 Task: Discover trending repositories across GitHub.
Action: Mouse moved to (10, 42)
Screenshot: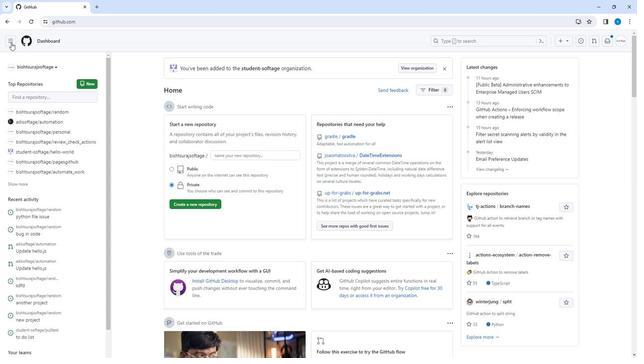 
Action: Mouse pressed left at (10, 42)
Screenshot: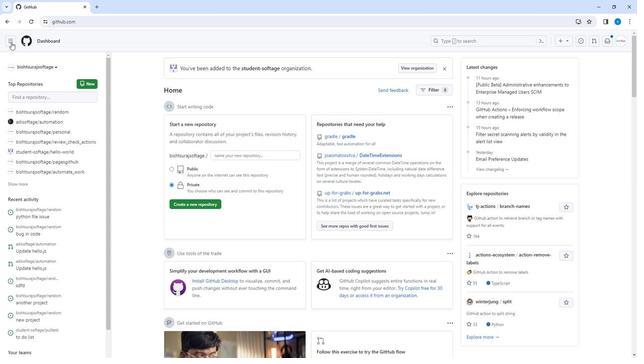 
Action: Mouse moved to (26, 122)
Screenshot: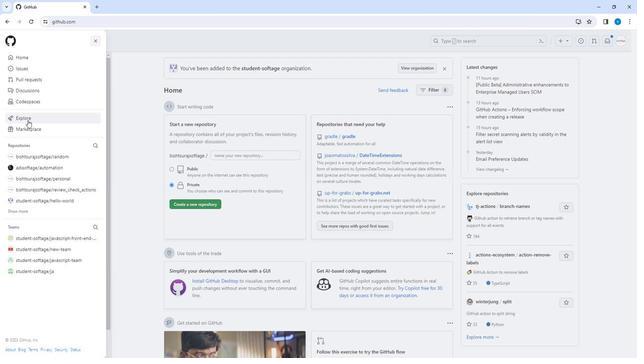 
Action: Mouse pressed left at (26, 122)
Screenshot: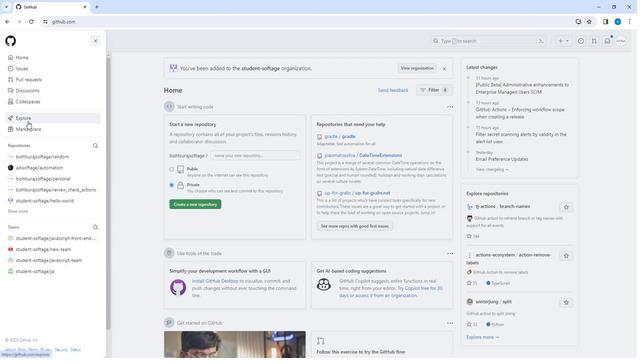 
Action: Mouse moved to (286, 64)
Screenshot: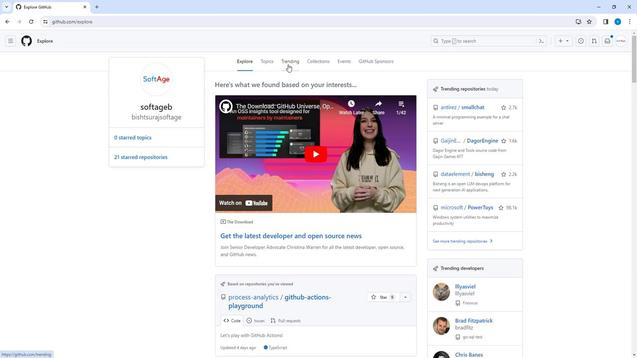 
Action: Mouse pressed left at (286, 64)
Screenshot: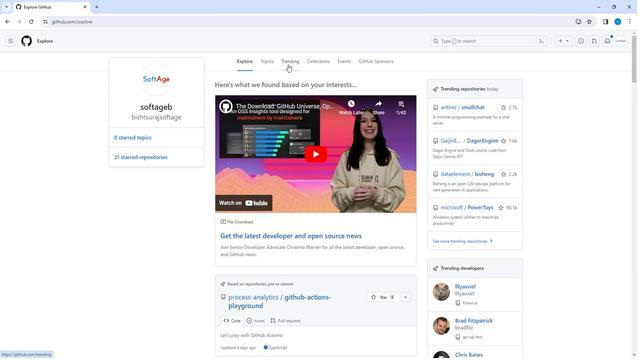 
Action: Mouse moved to (191, 196)
Screenshot: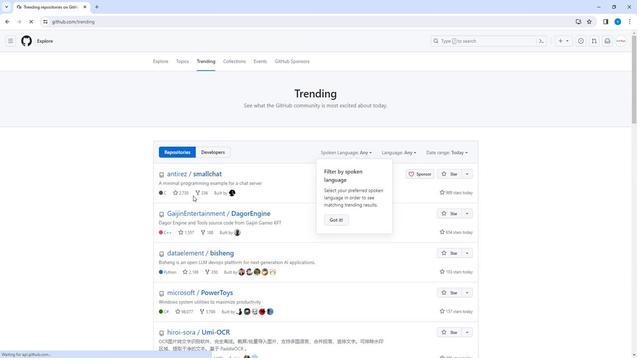 
Action: Mouse scrolled (191, 196) with delta (0, 0)
Screenshot: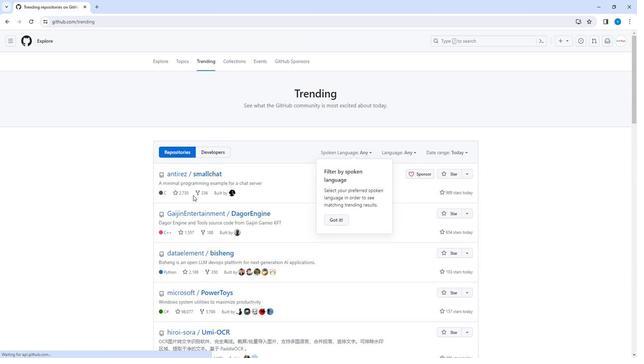 
Action: Mouse scrolled (191, 196) with delta (0, 0)
Screenshot: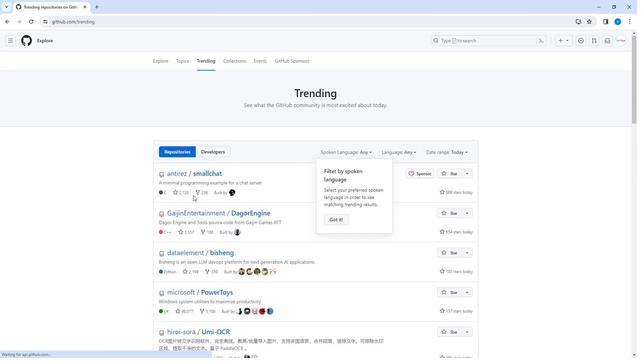 
Action: Mouse moved to (174, 110)
Screenshot: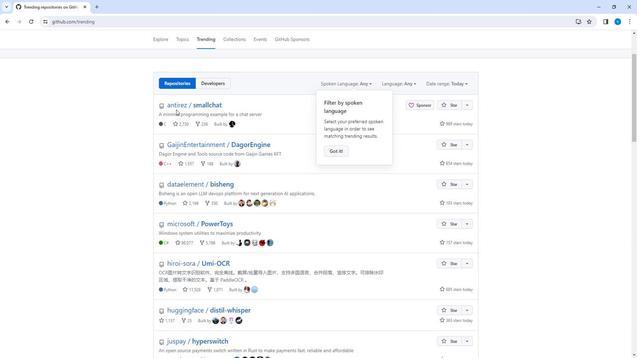 
Action: Mouse pressed left at (174, 110)
Screenshot: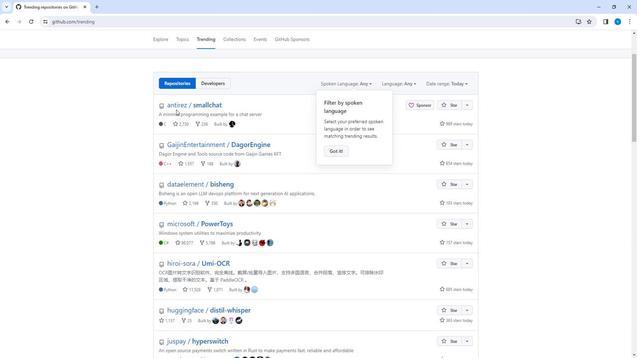 
Action: Mouse moved to (175, 105)
Screenshot: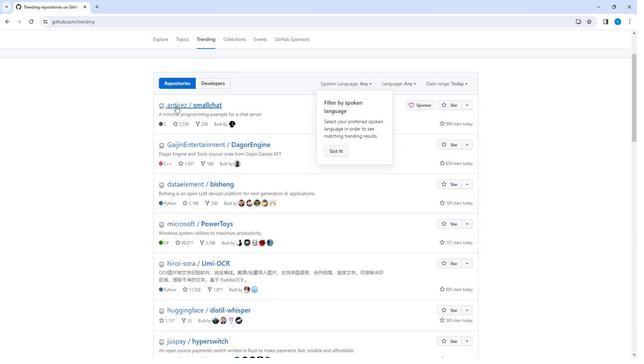 
Action: Mouse pressed left at (175, 105)
Screenshot: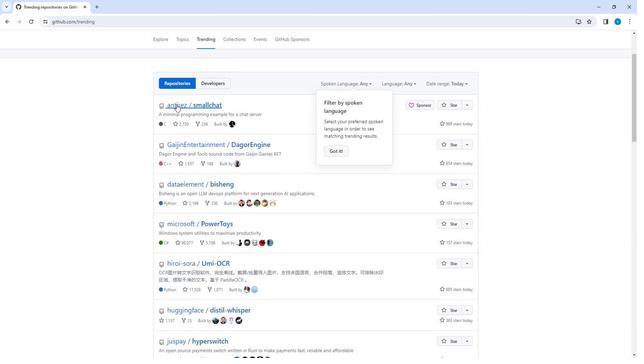 
Action: Mouse moved to (99, 215)
Screenshot: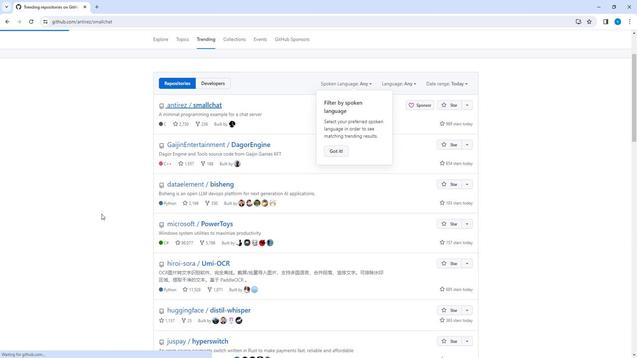 
Action: Mouse scrolled (99, 215) with delta (0, 0)
Screenshot: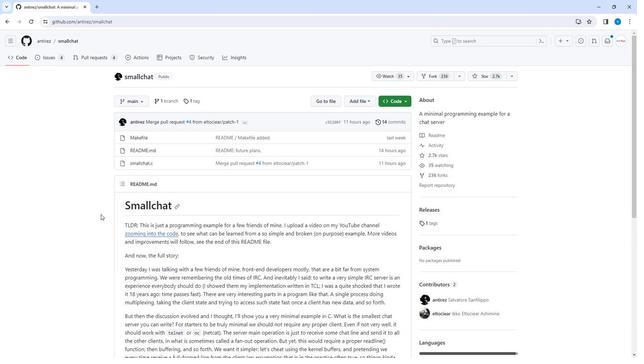 
Action: Mouse scrolled (99, 215) with delta (0, 0)
Screenshot: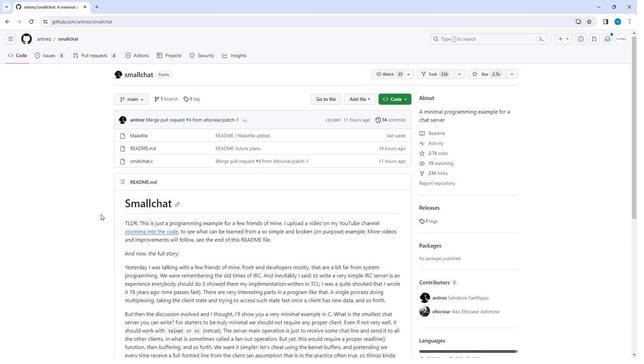 
Action: Mouse scrolled (99, 215) with delta (0, 0)
Screenshot: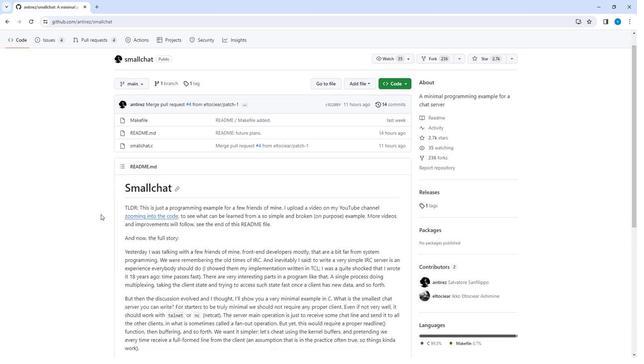 
Action: Mouse scrolled (99, 215) with delta (0, 0)
Screenshot: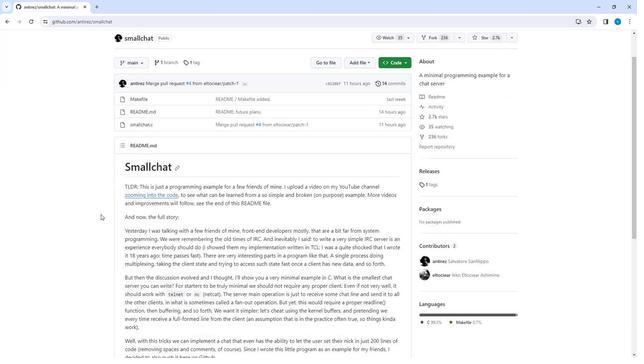 
Action: Mouse scrolled (99, 215) with delta (0, 0)
Screenshot: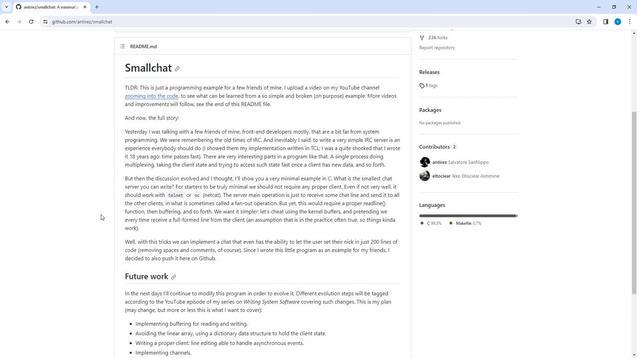 
Action: Mouse scrolled (99, 215) with delta (0, 0)
Screenshot: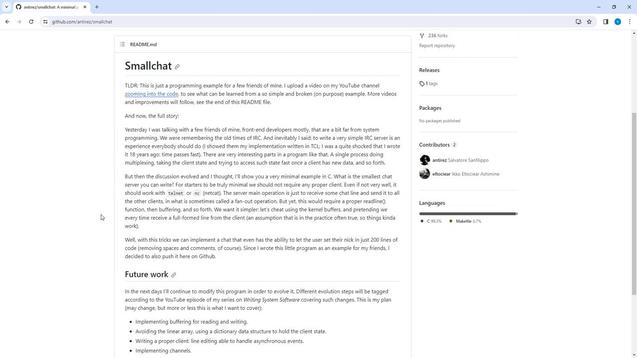 
Action: Mouse scrolled (99, 215) with delta (0, 0)
Screenshot: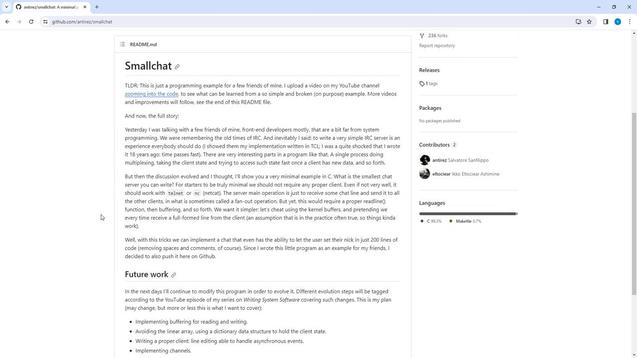 
Action: Mouse scrolled (99, 215) with delta (0, 0)
Screenshot: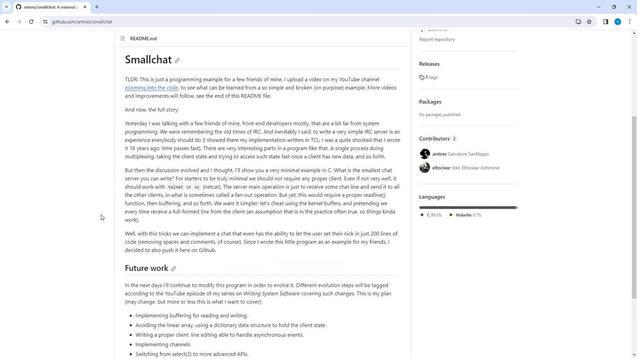 
Action: Mouse scrolled (99, 215) with delta (0, 0)
Screenshot: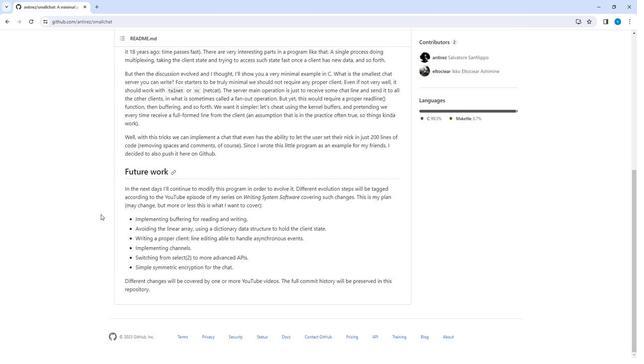
Action: Mouse moved to (99, 215)
Screenshot: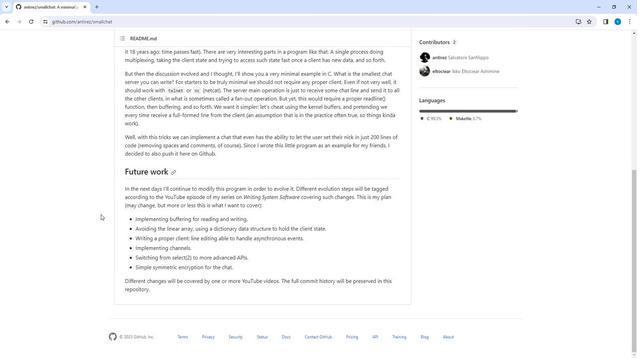 
Action: Mouse scrolled (99, 216) with delta (0, 0)
Screenshot: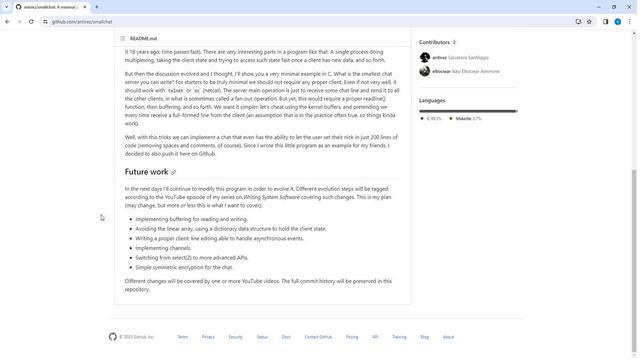 
Action: Mouse scrolled (99, 216) with delta (0, 0)
Screenshot: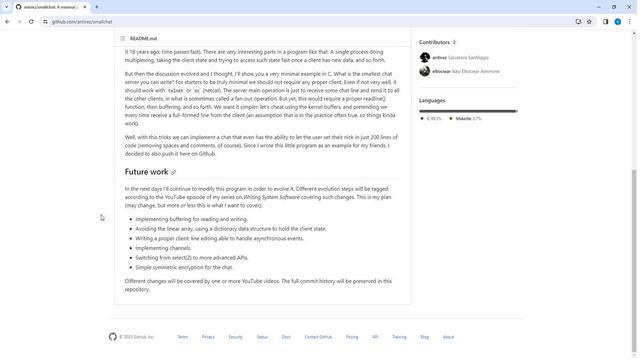 
Action: Mouse scrolled (99, 216) with delta (0, 0)
Screenshot: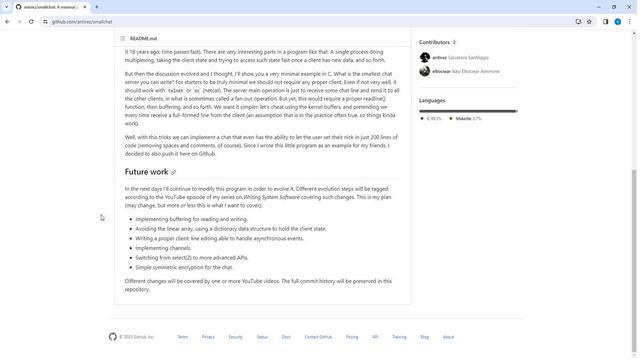 
Action: Mouse scrolled (99, 216) with delta (0, 0)
Screenshot: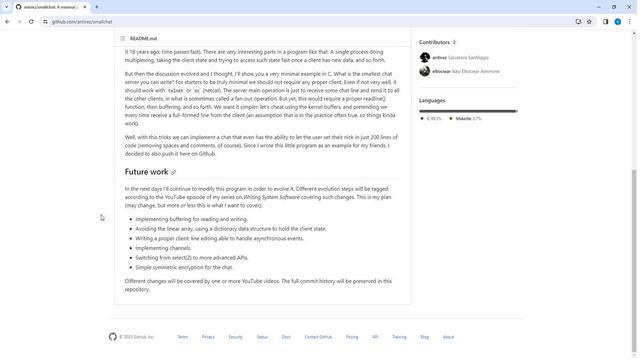 
Action: Mouse scrolled (99, 216) with delta (0, 0)
Screenshot: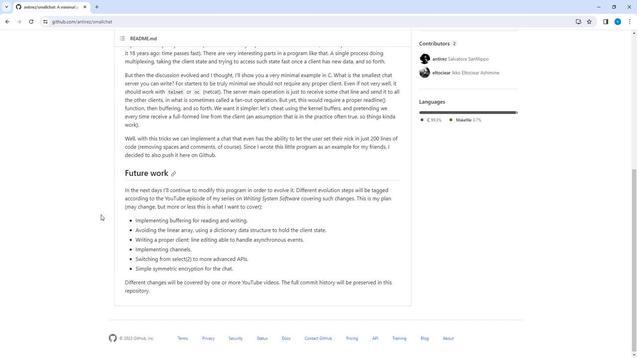 
Action: Mouse scrolled (99, 216) with delta (0, 0)
Screenshot: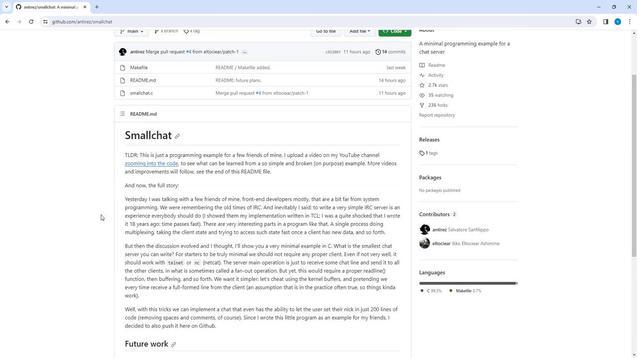 
Action: Mouse scrolled (99, 216) with delta (0, 0)
Screenshot: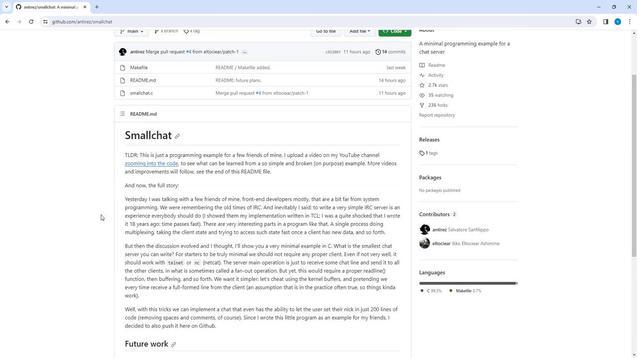 
Action: Mouse scrolled (99, 216) with delta (0, 0)
Screenshot: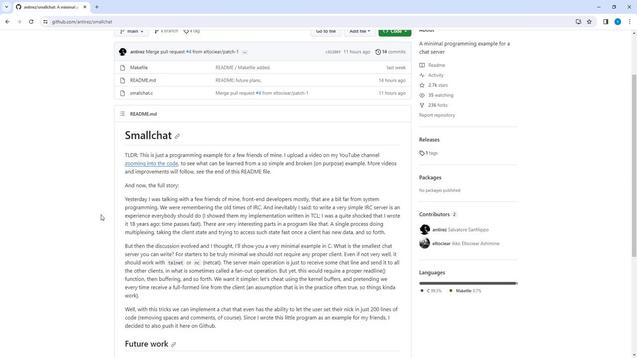 
Action: Mouse scrolled (99, 216) with delta (0, 0)
Screenshot: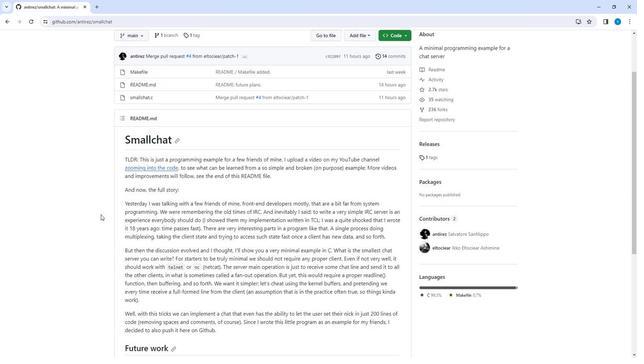 
Action: Mouse scrolled (99, 216) with delta (0, 0)
Screenshot: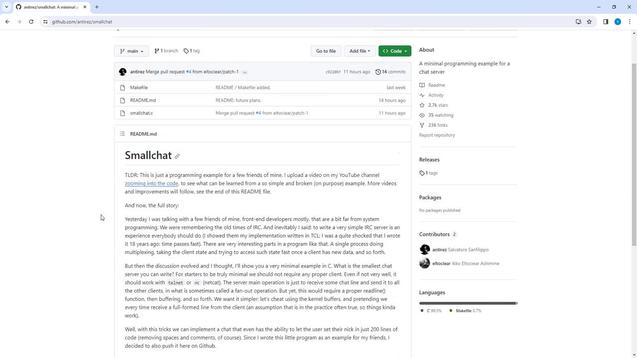 
Action: Mouse moved to (5, 23)
Screenshot: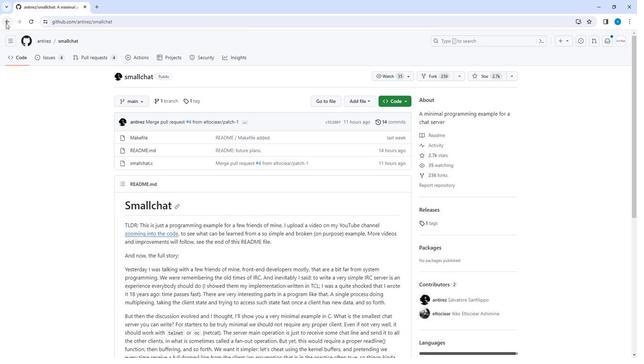 
Action: Mouse pressed left at (5, 23)
Screenshot: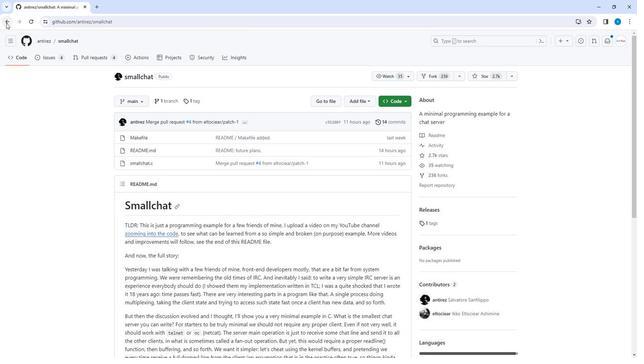
Action: Mouse moved to (188, 146)
Screenshot: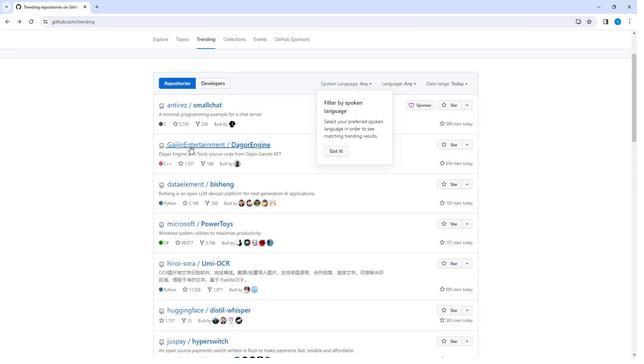 
Action: Mouse pressed left at (188, 146)
Screenshot: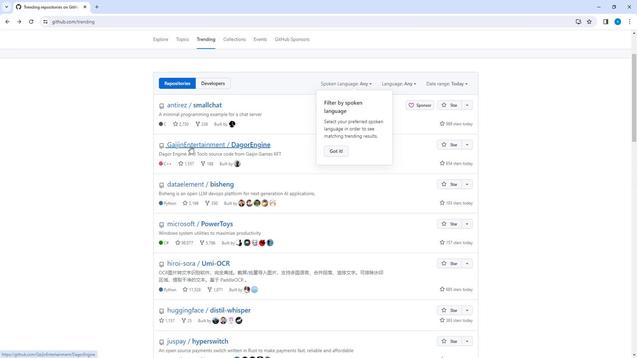 
Action: Mouse moved to (80, 249)
Screenshot: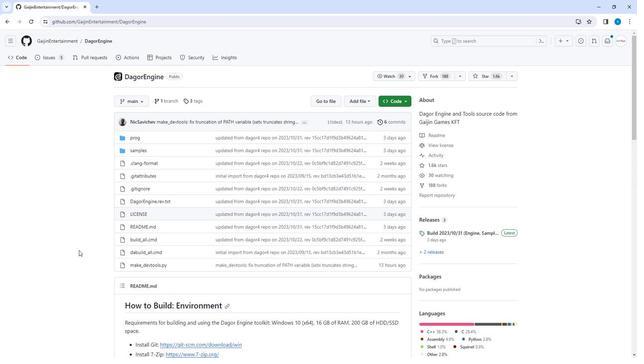 
Action: Mouse scrolled (80, 248) with delta (0, 0)
Screenshot: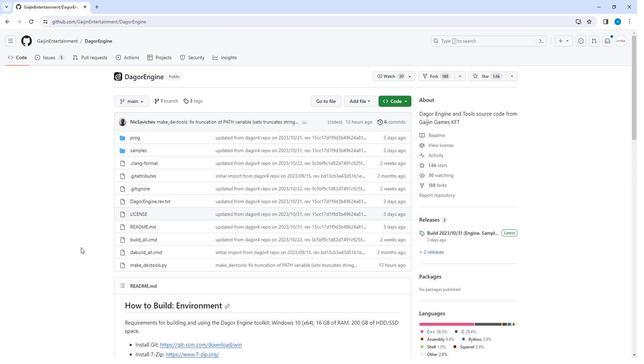 
Action: Mouse scrolled (80, 248) with delta (0, 0)
Screenshot: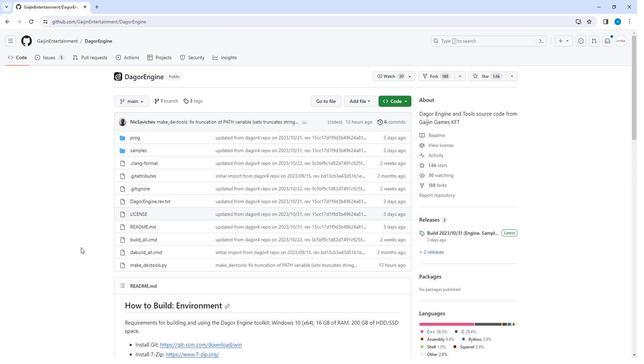 
Action: Mouse scrolled (80, 248) with delta (0, 0)
Screenshot: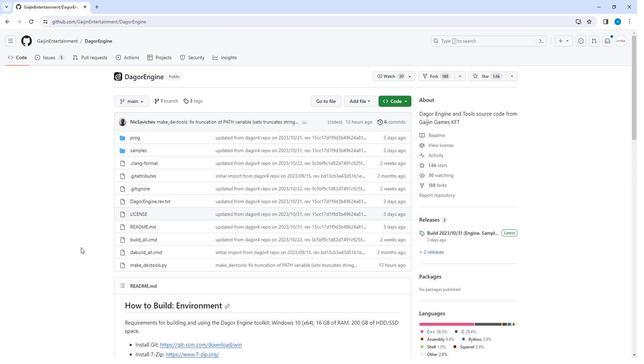 
Action: Mouse scrolled (80, 248) with delta (0, 0)
Screenshot: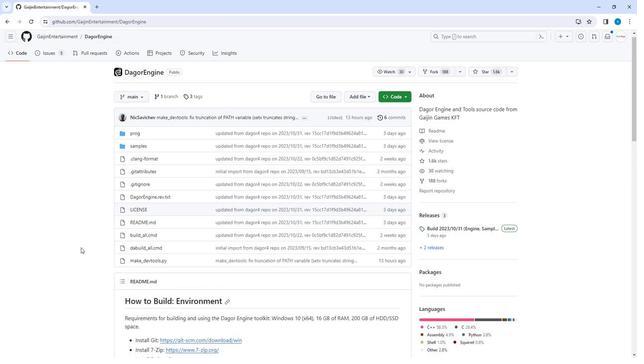 
Action: Mouse scrolled (80, 248) with delta (0, 0)
Screenshot: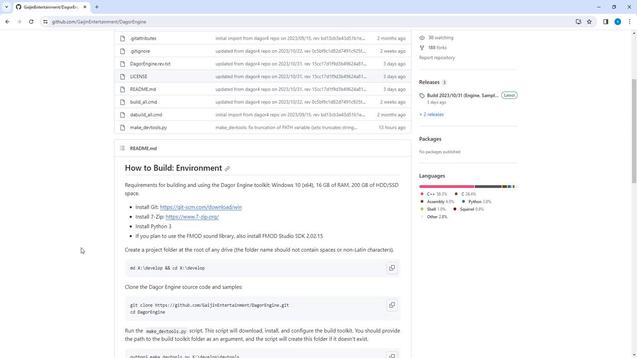 
Action: Mouse scrolled (80, 248) with delta (0, 0)
Screenshot: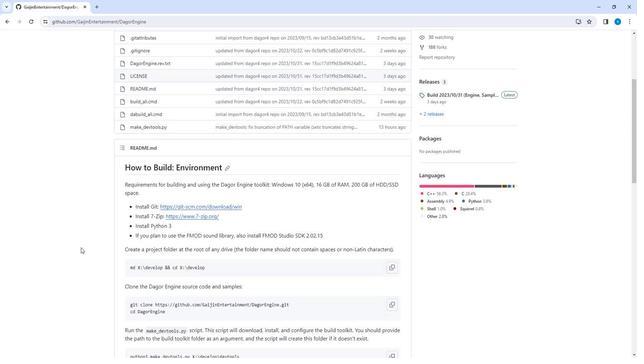 
Action: Mouse scrolled (80, 248) with delta (0, 0)
Screenshot: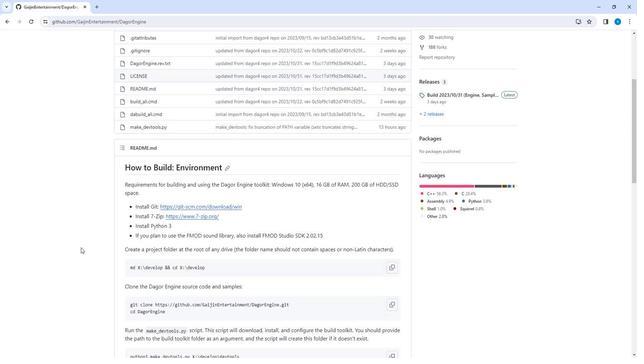 
Action: Mouse scrolled (80, 248) with delta (0, 0)
Screenshot: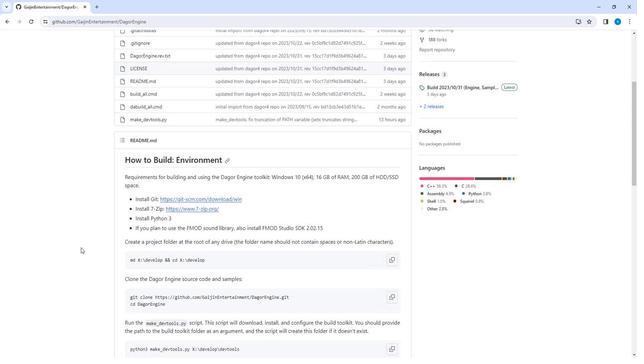 
Action: Mouse scrolled (80, 248) with delta (0, 0)
Screenshot: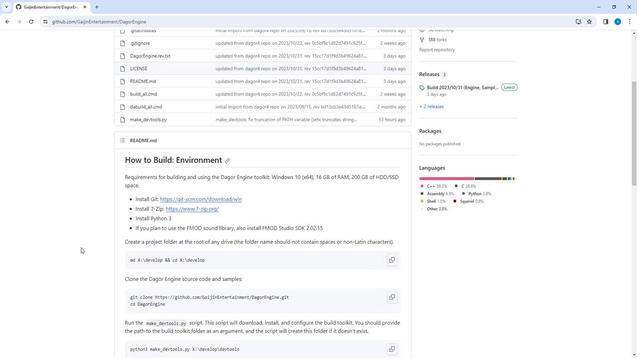 
Action: Mouse scrolled (80, 248) with delta (0, 0)
Screenshot: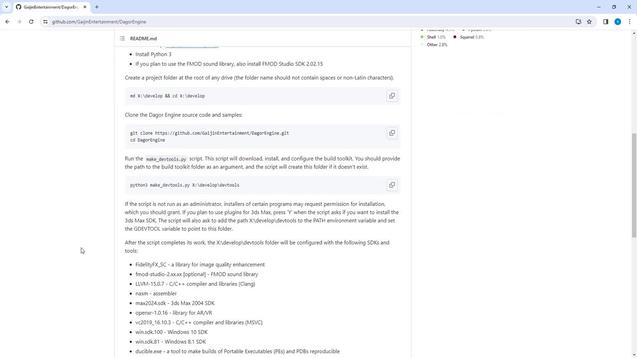 
Action: Mouse scrolled (80, 248) with delta (0, 0)
Screenshot: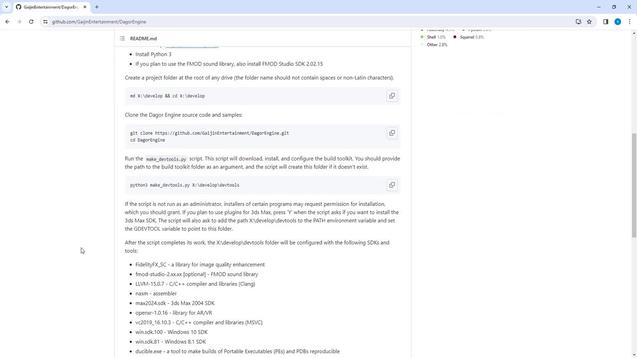 
Action: Mouse scrolled (80, 248) with delta (0, 0)
Screenshot: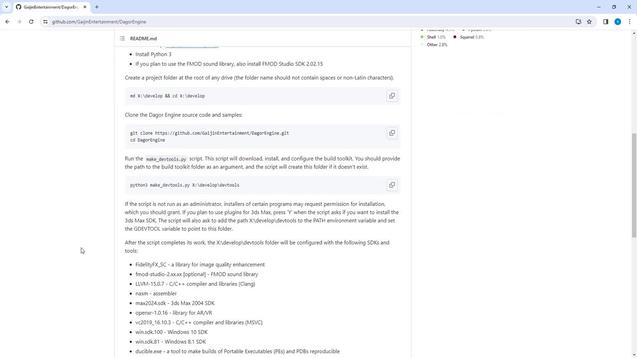 
Action: Mouse scrolled (80, 248) with delta (0, 0)
Screenshot: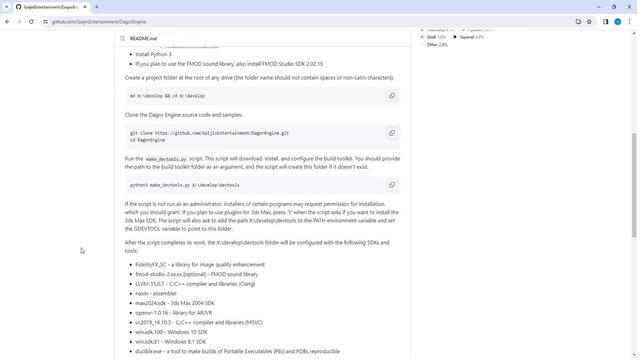 
Action: Mouse scrolled (80, 248) with delta (0, 0)
Screenshot: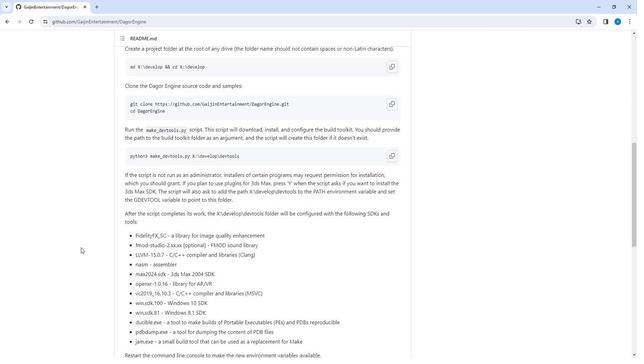 
Action: Mouse scrolled (80, 248) with delta (0, 0)
Screenshot: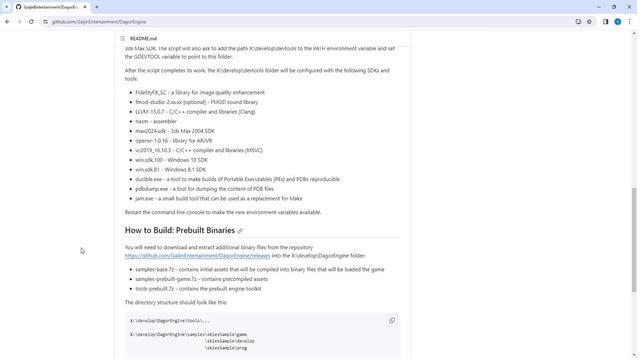 
Action: Mouse scrolled (80, 248) with delta (0, 0)
Screenshot: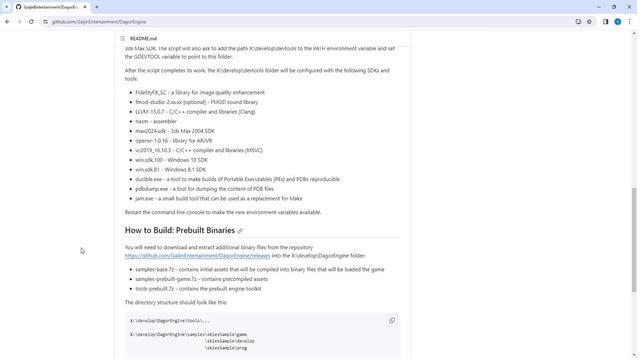 
Action: Mouse scrolled (80, 248) with delta (0, 0)
Screenshot: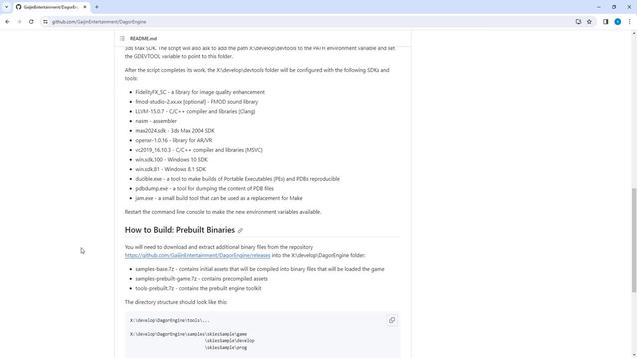 
Action: Mouse scrolled (80, 248) with delta (0, 0)
Screenshot: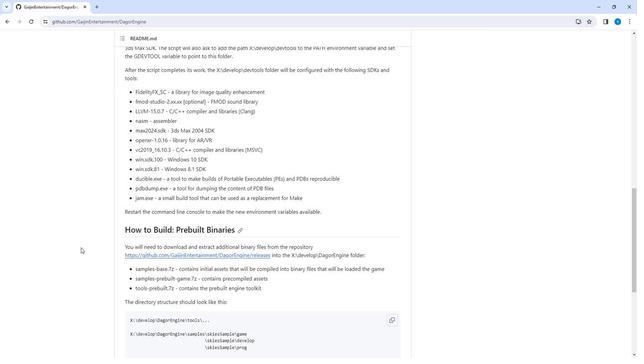 
Action: Mouse scrolled (80, 248) with delta (0, 0)
Screenshot: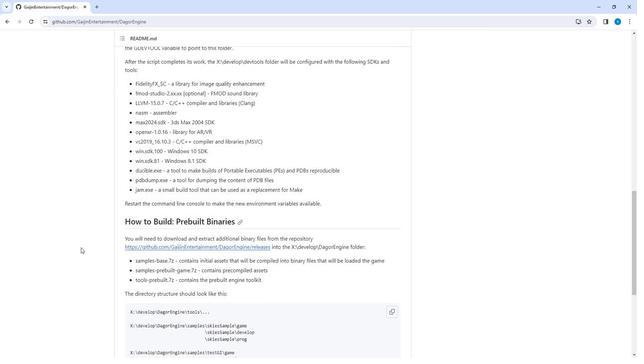 
Action: Mouse scrolled (80, 248) with delta (0, 0)
Screenshot: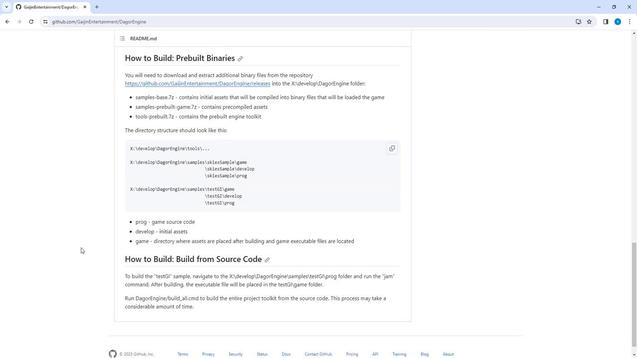 
Action: Mouse scrolled (80, 248) with delta (0, 0)
Screenshot: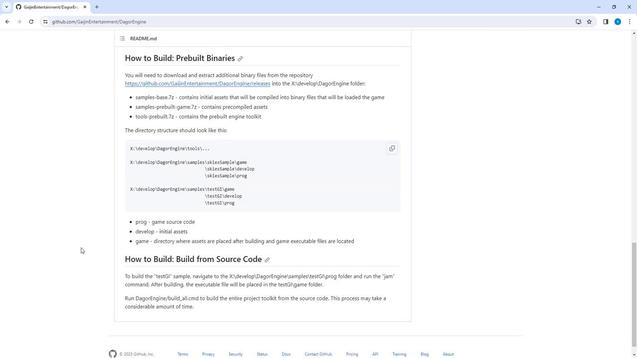 
Action: Mouse scrolled (80, 248) with delta (0, 0)
Screenshot: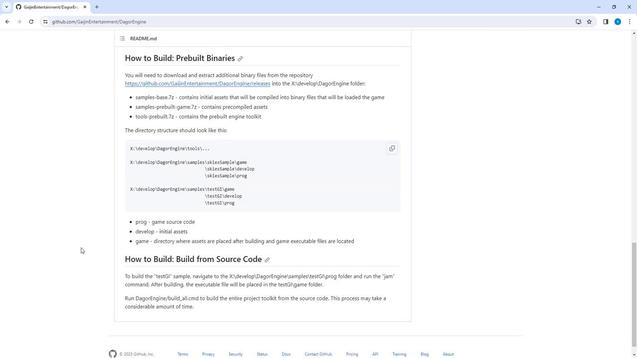 
Action: Mouse scrolled (80, 248) with delta (0, 0)
Screenshot: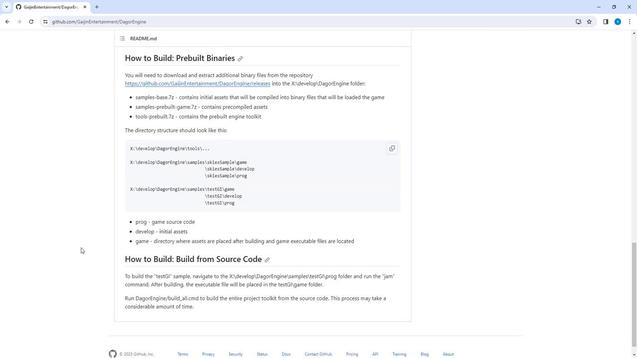 
Action: Mouse scrolled (80, 248) with delta (0, 0)
Screenshot: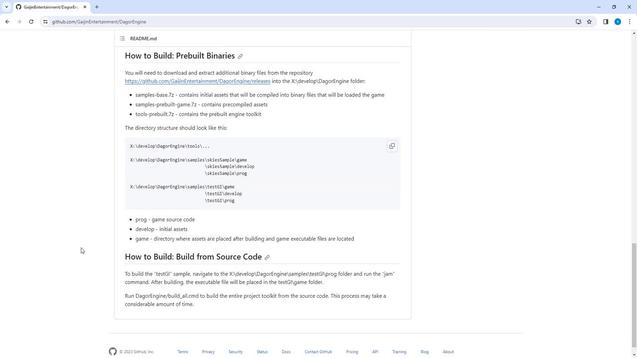 
Action: Mouse scrolled (80, 249) with delta (0, 0)
Screenshot: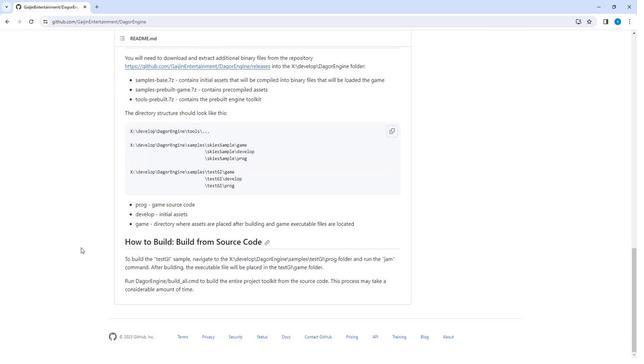 
Action: Mouse scrolled (80, 249) with delta (0, 0)
Screenshot: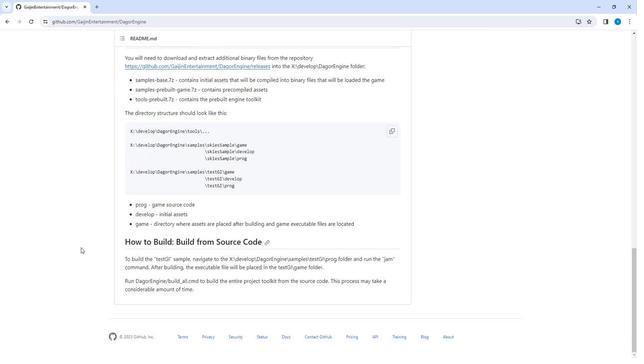 
Action: Mouse scrolled (80, 249) with delta (0, 0)
Screenshot: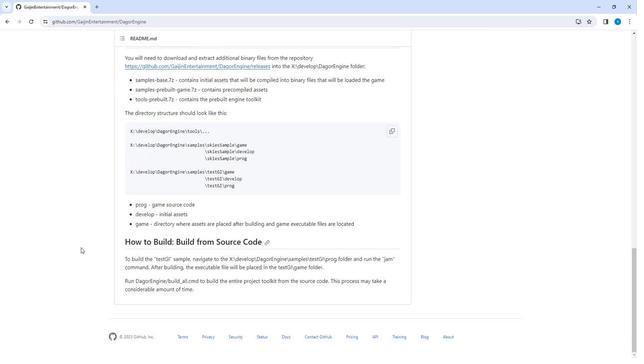 
Action: Mouse scrolled (80, 249) with delta (0, 0)
Screenshot: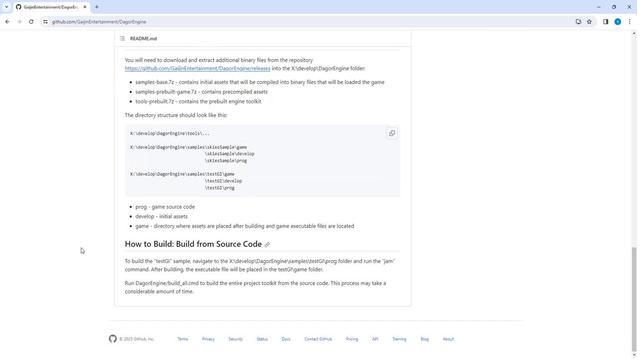 
Action: Mouse scrolled (80, 249) with delta (0, 0)
Screenshot: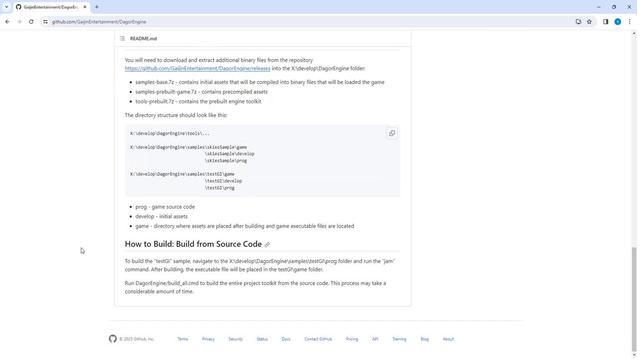 
Action: Mouse scrolled (80, 249) with delta (0, 0)
Screenshot: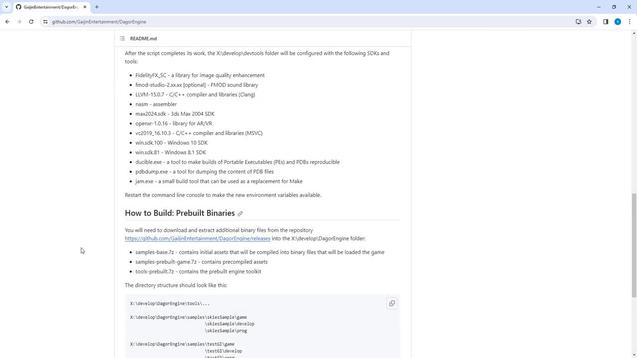 
Action: Mouse scrolled (80, 249) with delta (0, 0)
Screenshot: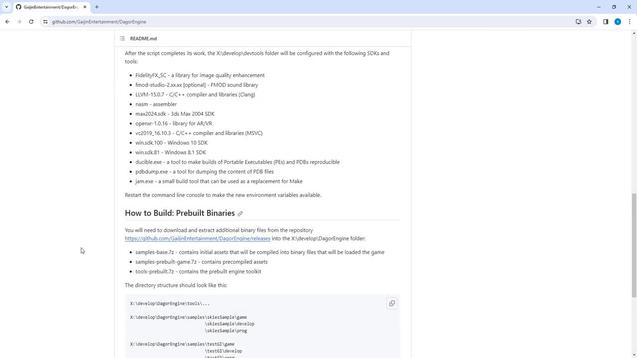
Action: Mouse scrolled (80, 249) with delta (0, 0)
Screenshot: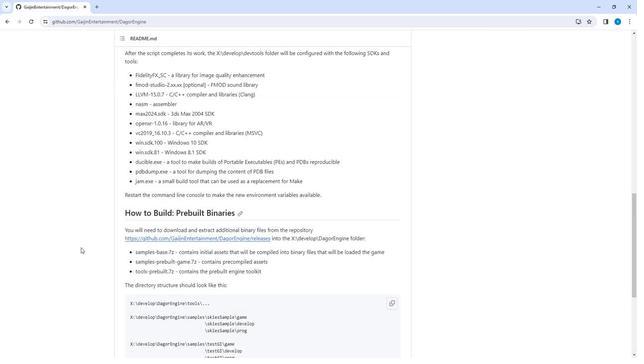 
Action: Mouse scrolled (80, 249) with delta (0, 0)
Screenshot: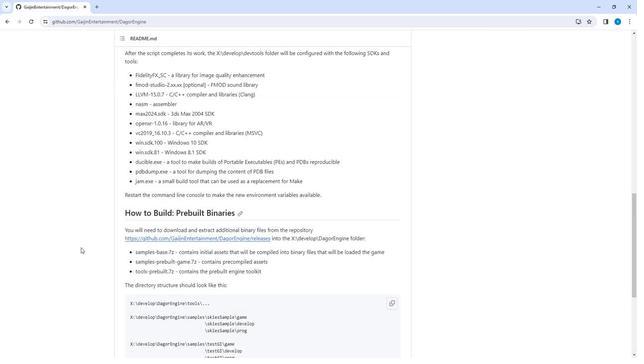 
Action: Mouse scrolled (80, 249) with delta (0, 0)
Screenshot: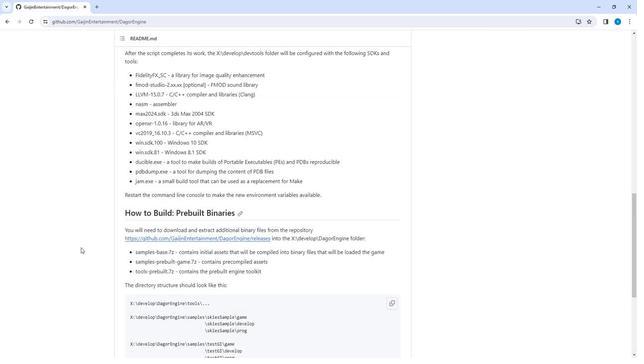 
Action: Mouse scrolled (80, 249) with delta (0, 0)
Screenshot: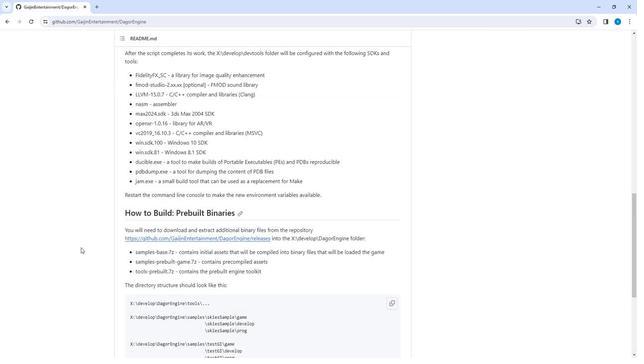 
Action: Mouse scrolled (80, 249) with delta (0, 0)
Screenshot: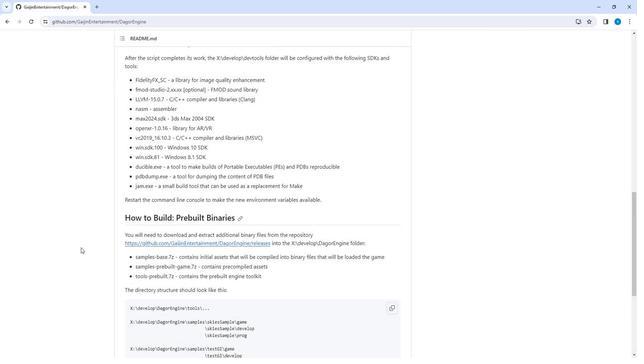 
Action: Mouse scrolled (80, 249) with delta (0, 0)
Screenshot: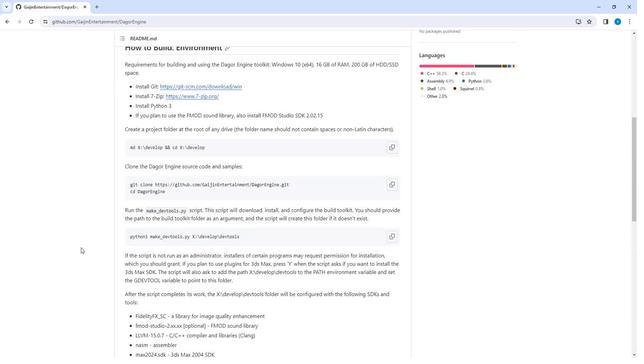 
Action: Mouse scrolled (80, 249) with delta (0, 0)
Screenshot: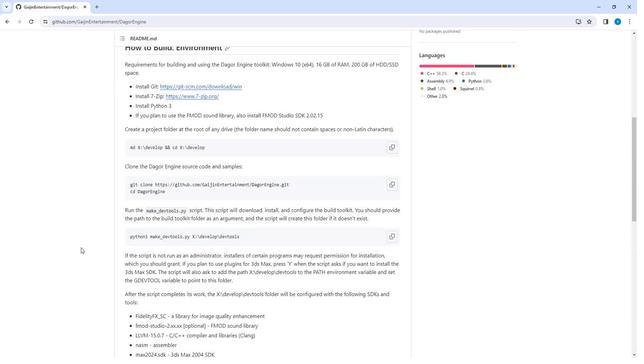 
Action: Mouse scrolled (80, 249) with delta (0, 0)
Screenshot: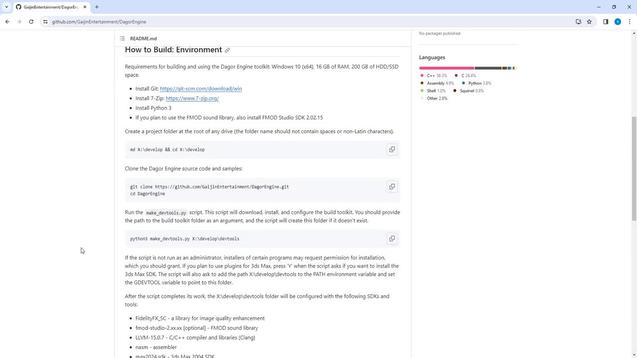 
Action: Mouse scrolled (80, 249) with delta (0, 0)
Screenshot: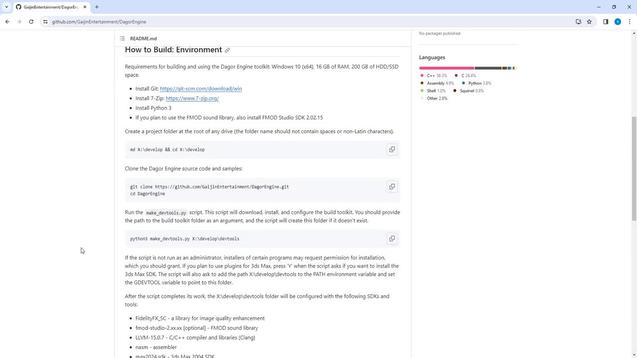 
Action: Mouse scrolled (80, 249) with delta (0, 0)
Screenshot: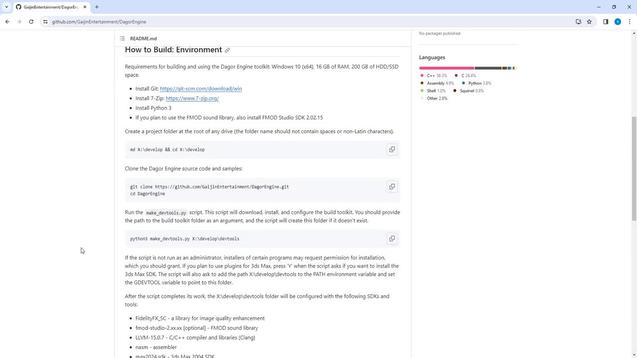 
Action: Mouse scrolled (80, 249) with delta (0, 0)
Screenshot: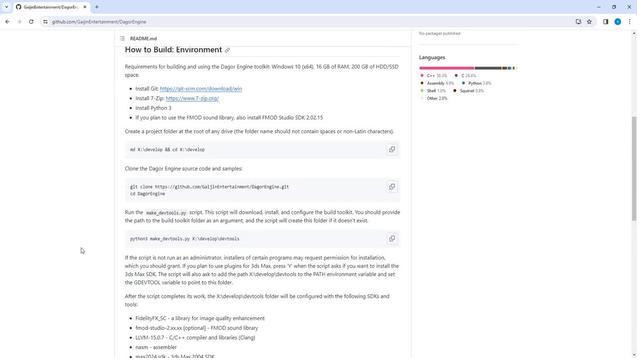 
Action: Mouse scrolled (80, 249) with delta (0, 0)
Screenshot: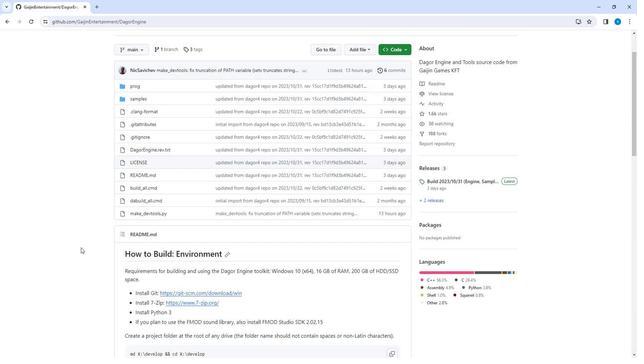 
Action: Mouse scrolled (80, 249) with delta (0, 0)
Screenshot: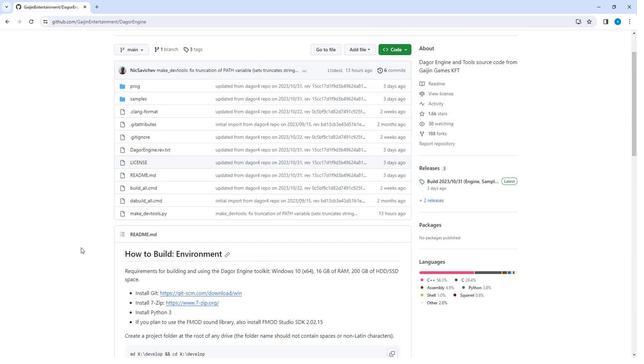 
Action: Mouse scrolled (80, 249) with delta (0, 0)
Screenshot: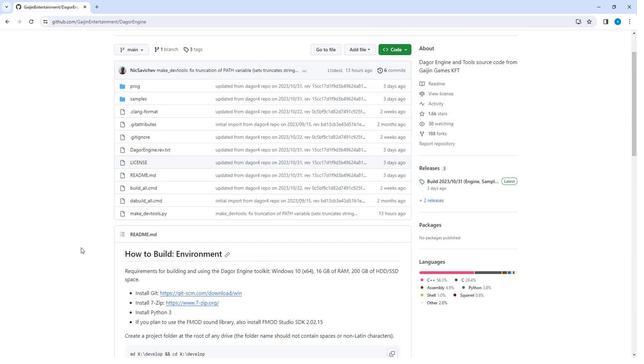 
Action: Mouse scrolled (80, 249) with delta (0, 0)
Screenshot: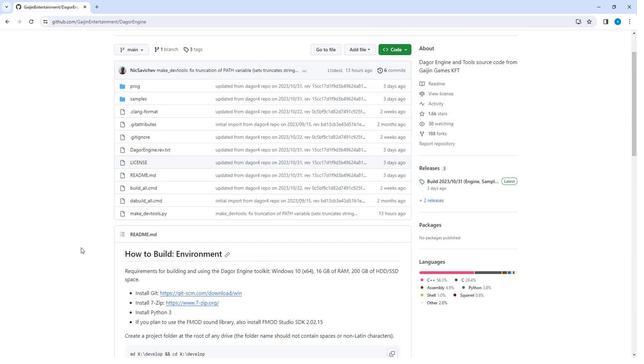
Action: Mouse scrolled (80, 249) with delta (0, 0)
Screenshot: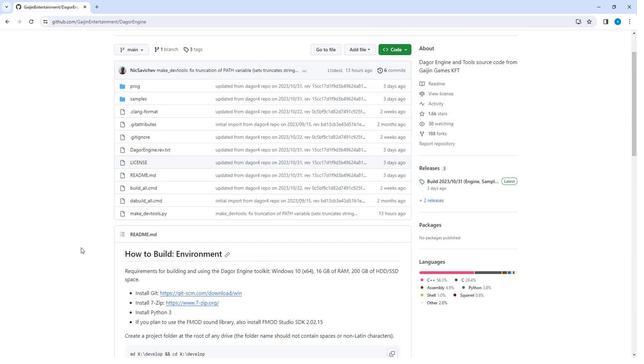 
Action: Mouse scrolled (80, 249) with delta (0, 0)
Screenshot: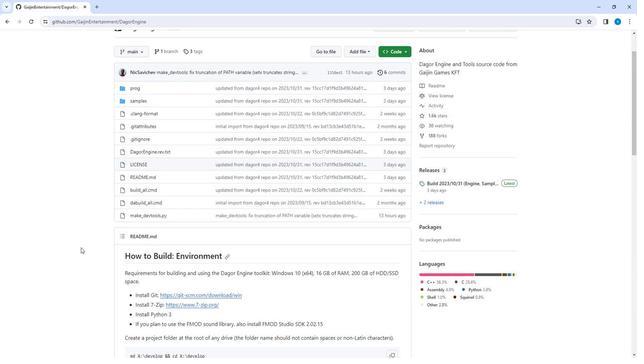 
Action: Mouse scrolled (80, 249) with delta (0, 0)
Screenshot: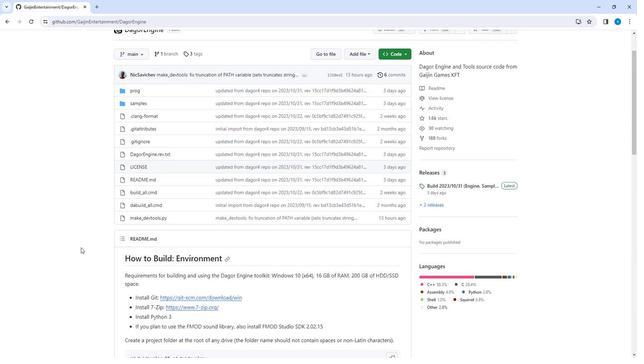 
Action: Mouse moved to (7, 23)
Screenshot: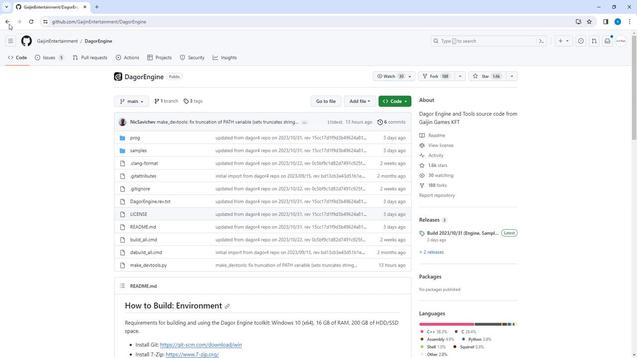 
Action: Mouse pressed left at (7, 23)
Screenshot: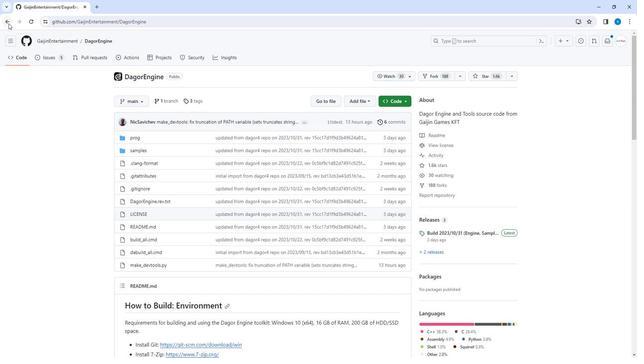 
Action: Mouse moved to (56, 180)
Screenshot: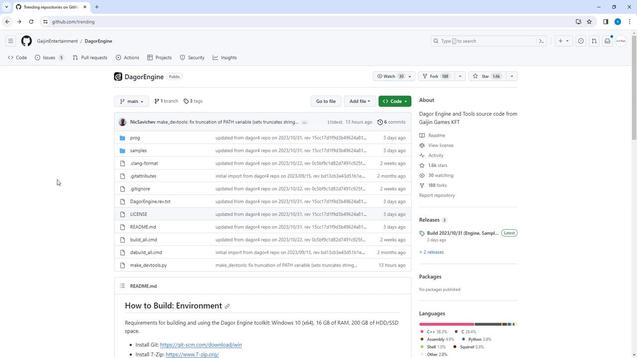 
Action: Mouse scrolled (56, 180) with delta (0, 0)
Screenshot: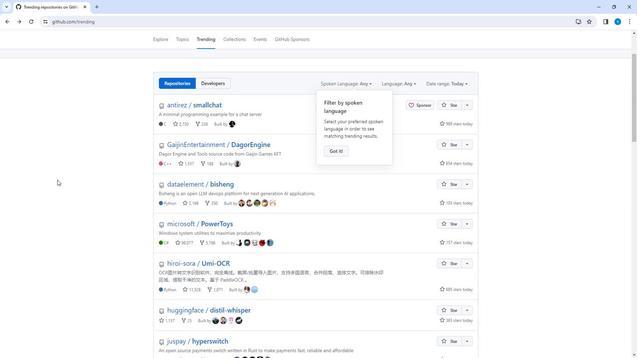 
Action: Mouse scrolled (56, 180) with delta (0, 0)
Screenshot: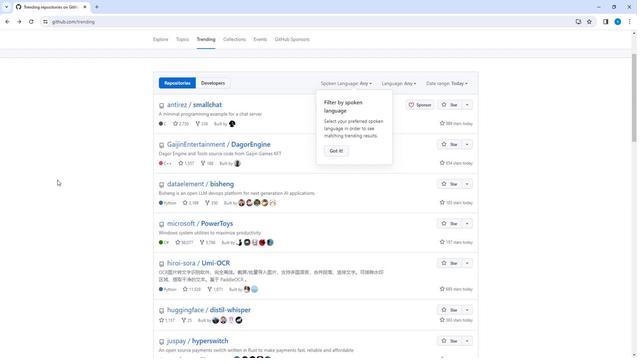 
Action: Mouse scrolled (56, 180) with delta (0, 0)
Screenshot: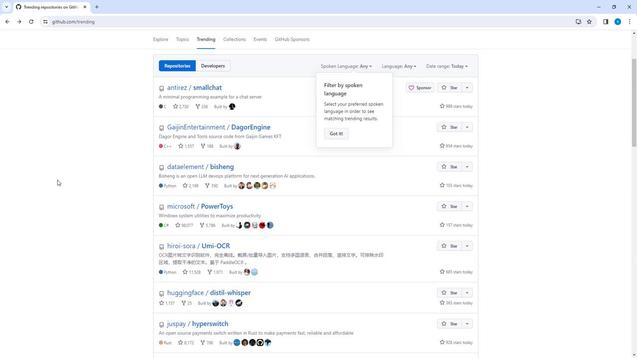 
Action: Mouse moved to (163, 239)
Screenshot: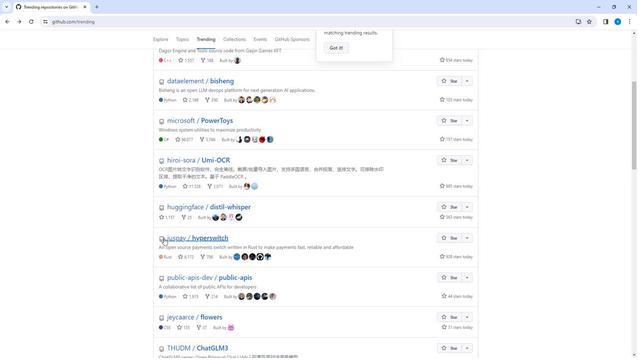 
Action: Mouse pressed left at (163, 239)
Screenshot: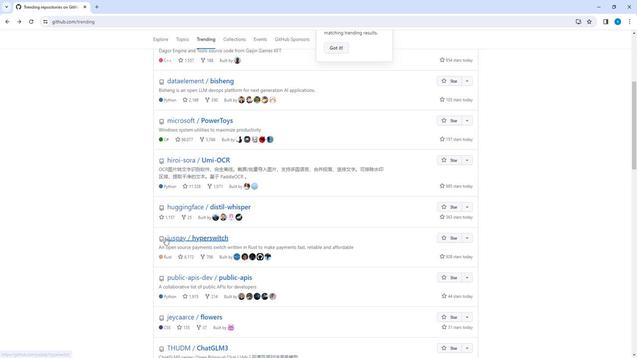 
Action: Mouse moved to (104, 191)
Screenshot: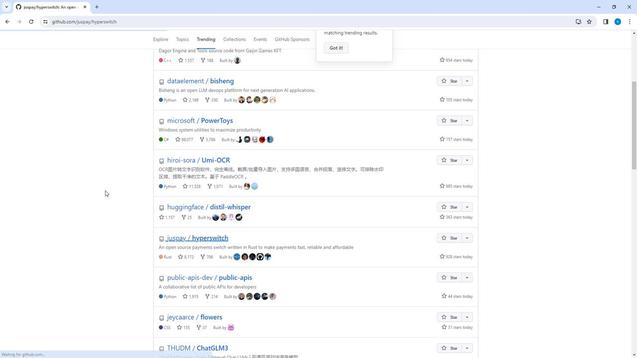 
Action: Mouse scrolled (104, 191) with delta (0, 0)
Screenshot: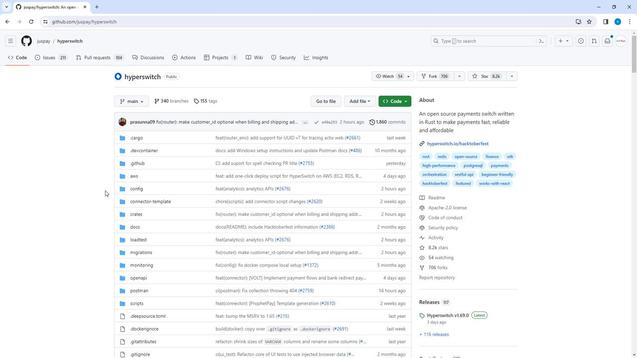 
Action: Mouse scrolled (104, 191) with delta (0, 0)
Screenshot: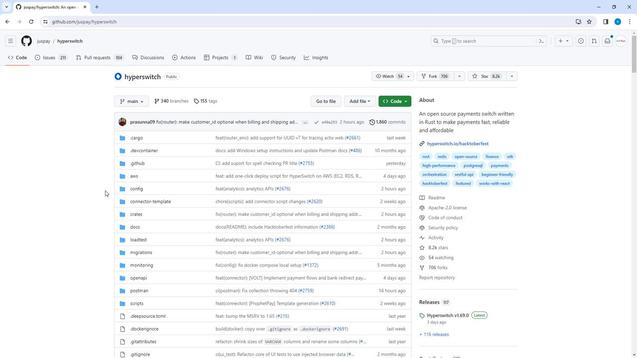 
Action: Mouse scrolled (104, 191) with delta (0, 0)
Screenshot: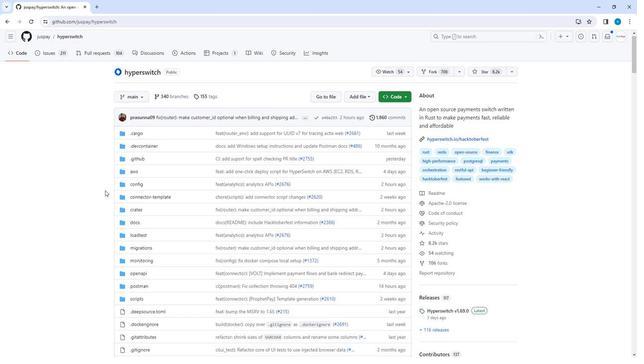 
Action: Mouse scrolled (104, 191) with delta (0, 0)
Screenshot: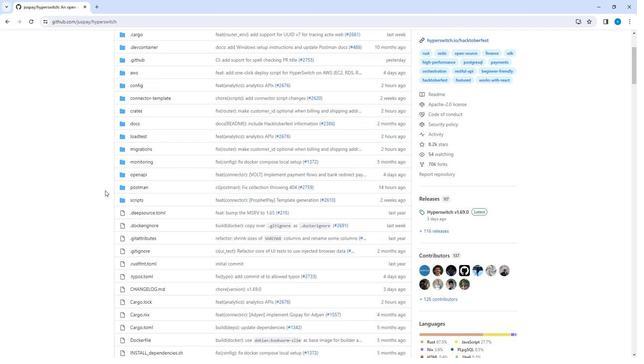 
Action: Mouse scrolled (104, 191) with delta (0, 0)
Screenshot: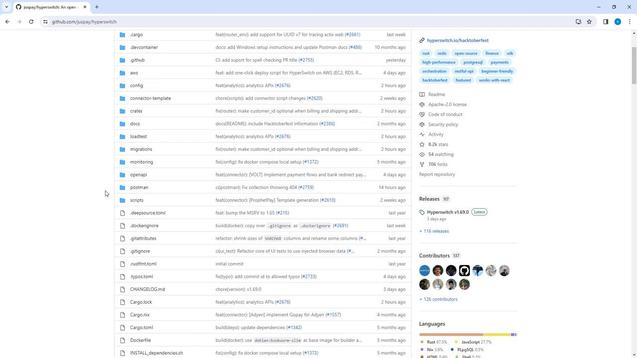 
Action: Mouse scrolled (104, 191) with delta (0, 0)
Screenshot: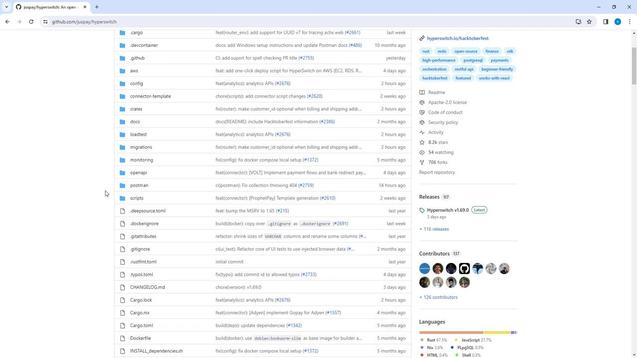 
Action: Mouse scrolled (104, 191) with delta (0, 0)
Screenshot: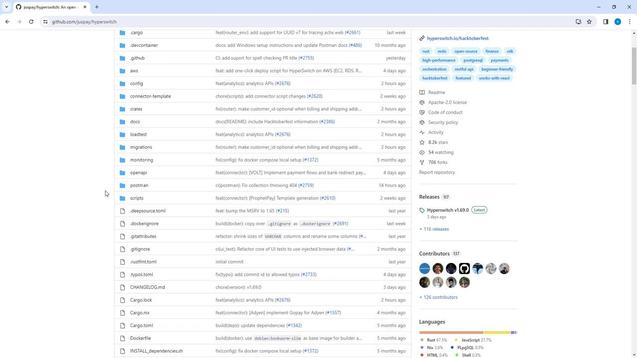 
Action: Mouse scrolled (104, 191) with delta (0, 0)
Screenshot: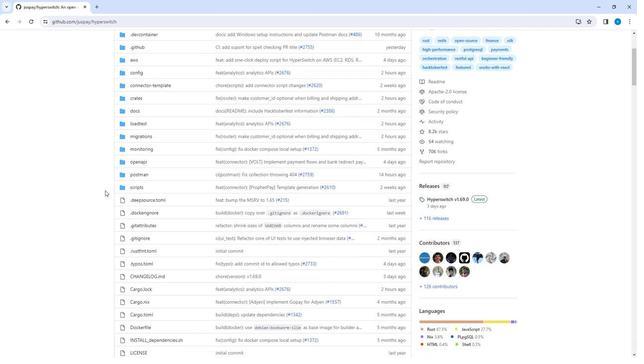 
Action: Mouse scrolled (104, 191) with delta (0, 0)
Screenshot: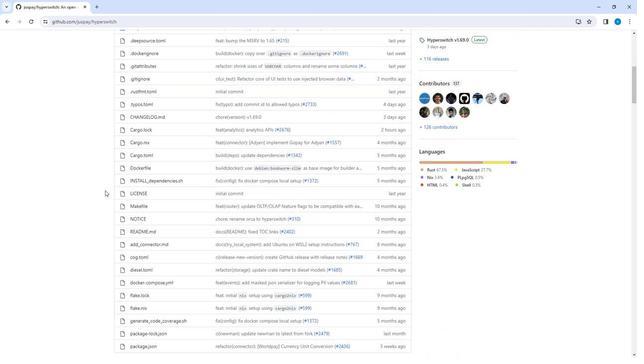 
Action: Mouse scrolled (104, 191) with delta (0, 0)
Screenshot: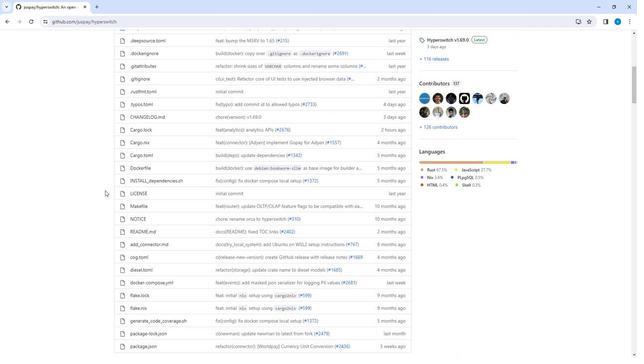 
Action: Mouse scrolled (104, 191) with delta (0, 0)
Screenshot: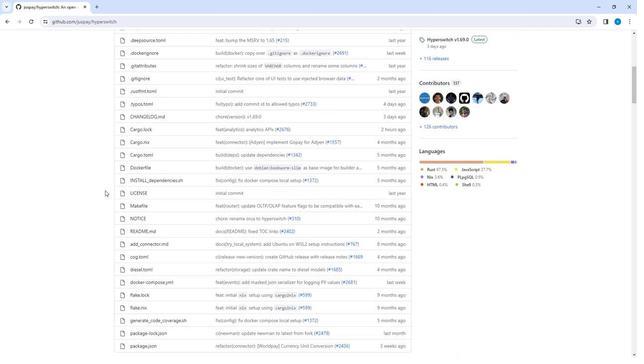 
Action: Mouse scrolled (104, 191) with delta (0, 0)
Screenshot: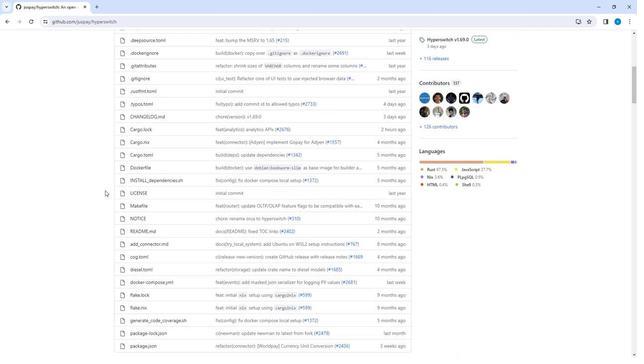 
Action: Mouse scrolled (104, 191) with delta (0, 0)
Screenshot: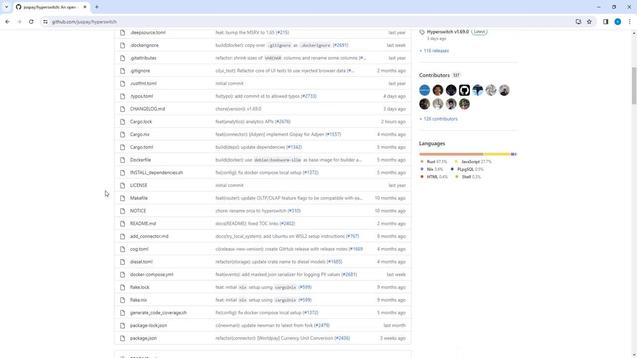 
Action: Mouse scrolled (104, 191) with delta (0, 0)
Screenshot: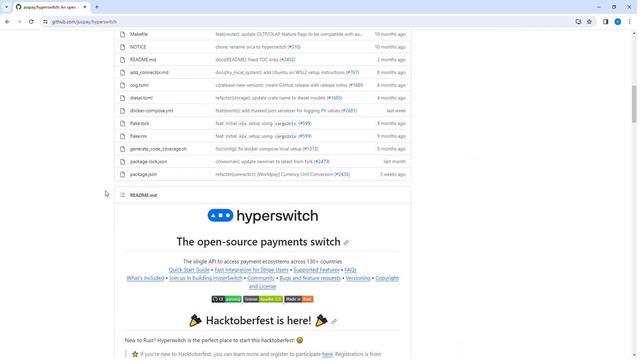 
Action: Mouse scrolled (104, 191) with delta (0, 0)
Screenshot: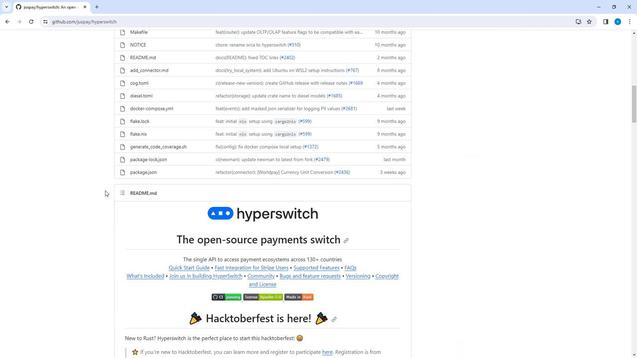 
Action: Mouse scrolled (104, 191) with delta (0, 0)
Screenshot: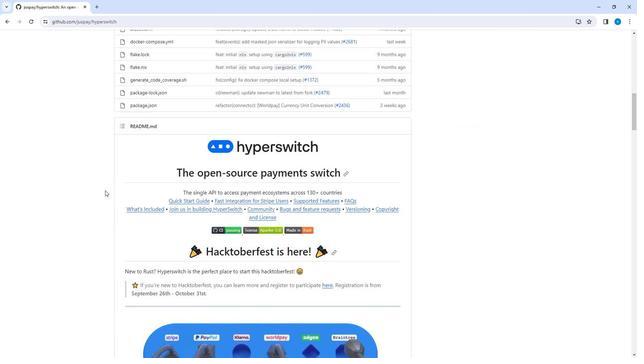 
Action: Mouse scrolled (104, 191) with delta (0, 0)
Screenshot: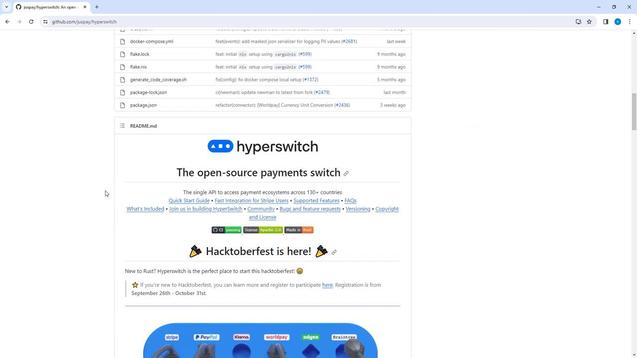 
Action: Mouse scrolled (104, 191) with delta (0, 0)
Screenshot: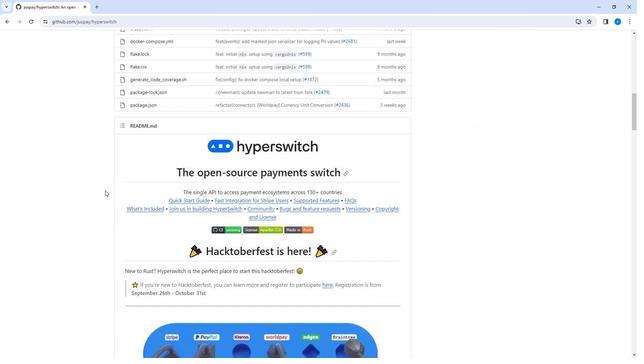 
Action: Mouse scrolled (104, 191) with delta (0, 0)
Screenshot: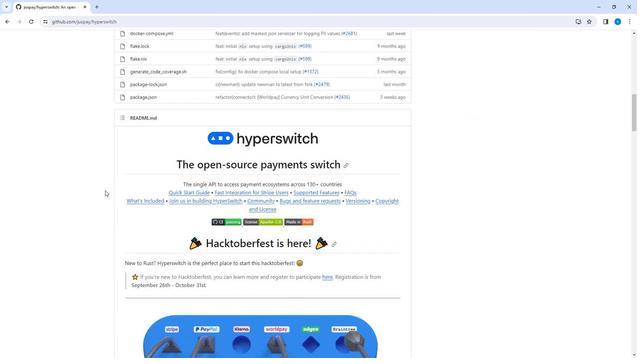 
Action: Mouse scrolled (104, 191) with delta (0, 0)
Screenshot: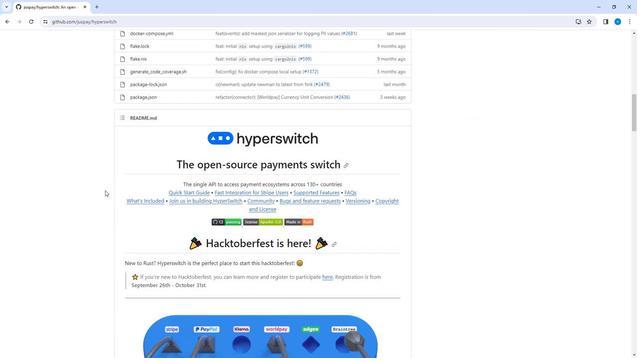
Action: Mouse scrolled (104, 191) with delta (0, 0)
Screenshot: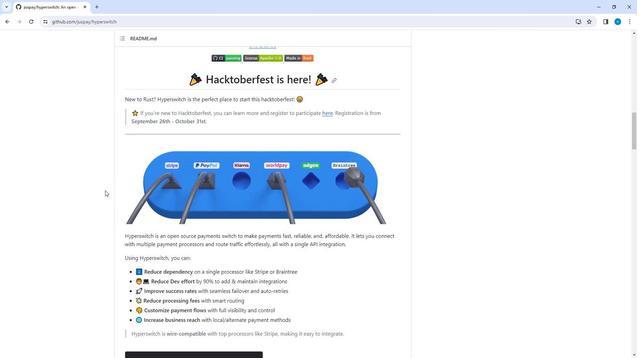 
Action: Mouse scrolled (104, 191) with delta (0, 0)
Screenshot: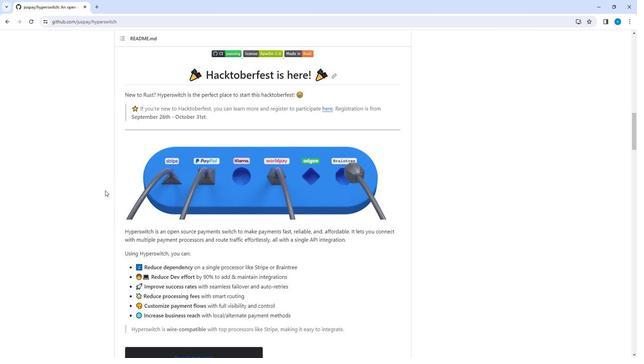 
Action: Mouse scrolled (104, 191) with delta (0, 0)
Screenshot: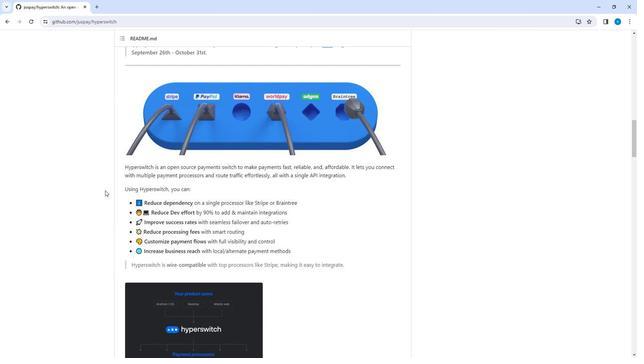 
Action: Mouse scrolled (104, 191) with delta (0, 0)
Screenshot: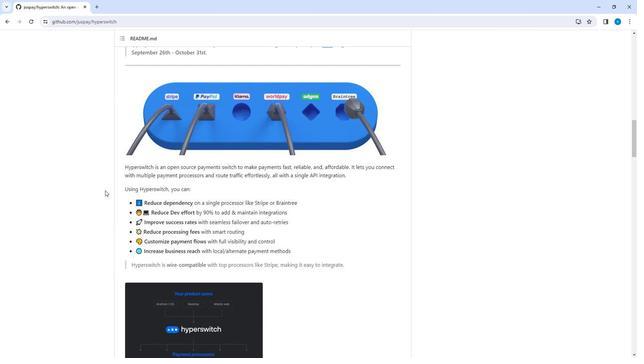 
Action: Mouse scrolled (104, 191) with delta (0, 0)
Screenshot: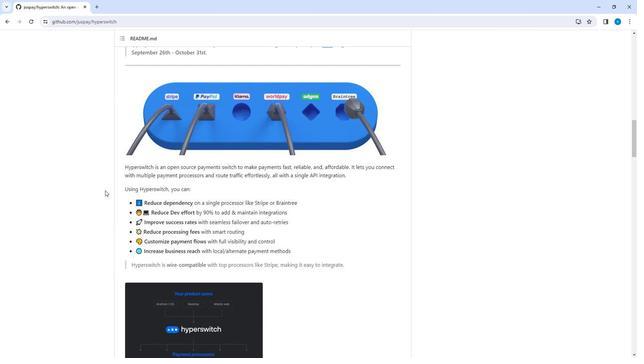 
Action: Mouse scrolled (104, 191) with delta (0, 0)
Screenshot: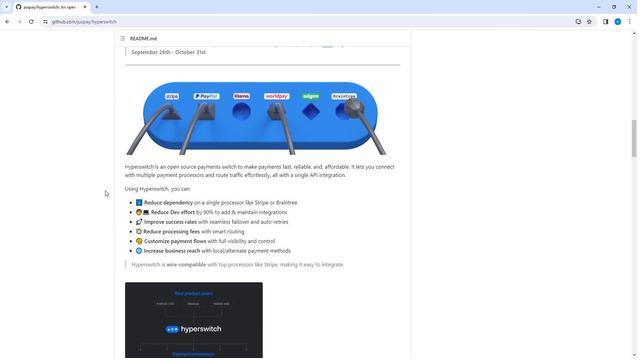 
Action: Mouse scrolled (104, 191) with delta (0, 0)
Screenshot: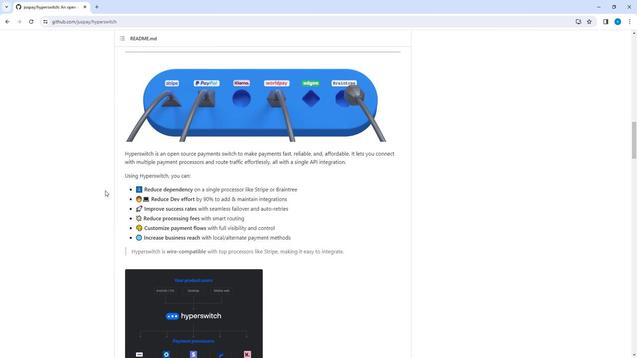 
Action: Mouse scrolled (104, 191) with delta (0, 0)
Screenshot: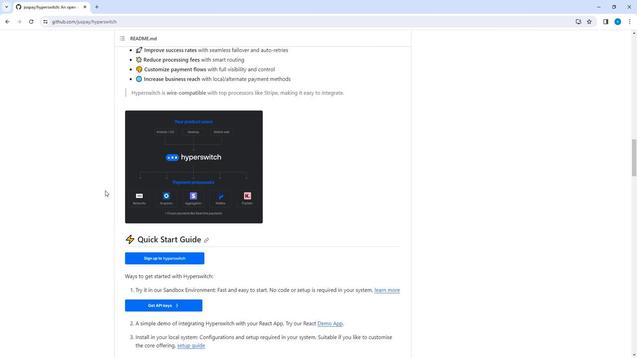 
Action: Mouse scrolled (104, 191) with delta (0, 0)
Screenshot: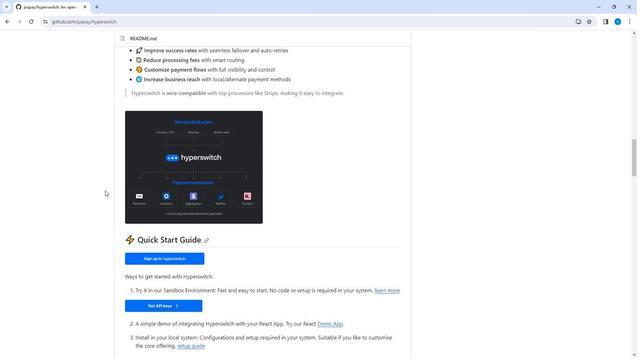 
Action: Mouse scrolled (104, 191) with delta (0, 0)
Screenshot: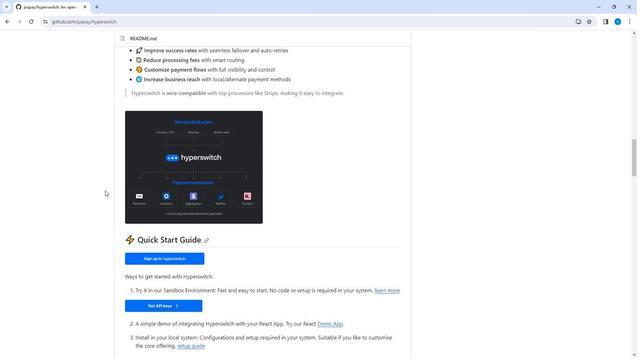 
Action: Mouse scrolled (104, 191) with delta (0, 0)
Screenshot: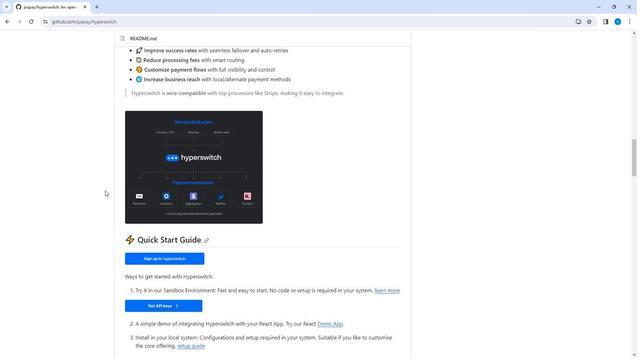 
Action: Mouse scrolled (104, 191) with delta (0, 0)
Screenshot: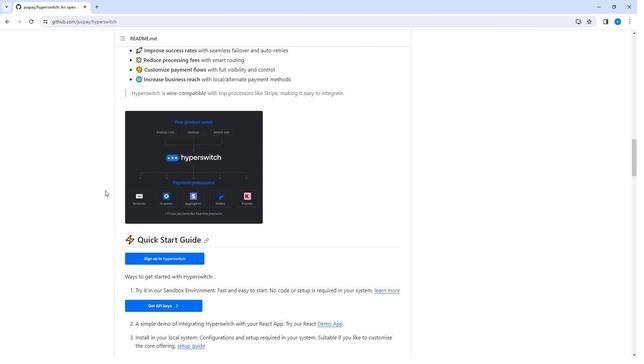 
Action: Mouse scrolled (104, 191) with delta (0, 0)
Screenshot: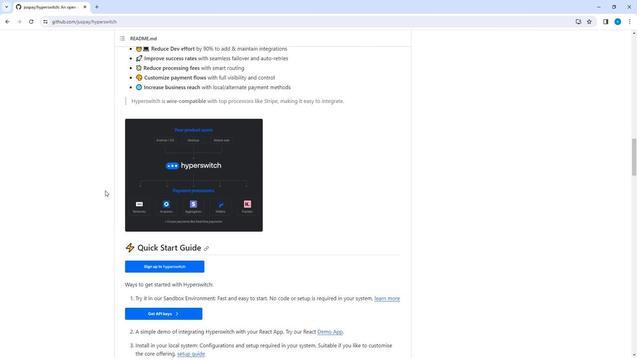 
Action: Mouse scrolled (104, 191) with delta (0, 0)
Screenshot: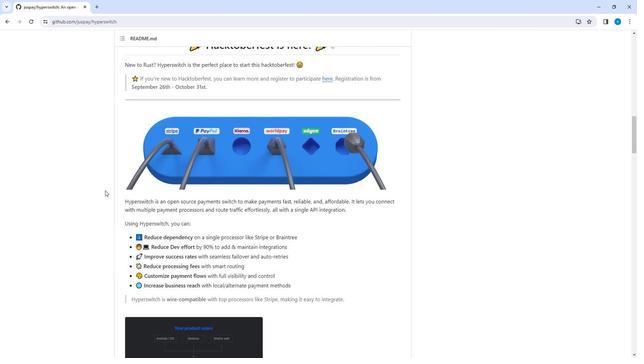 
Action: Mouse scrolled (104, 191) with delta (0, 0)
Screenshot: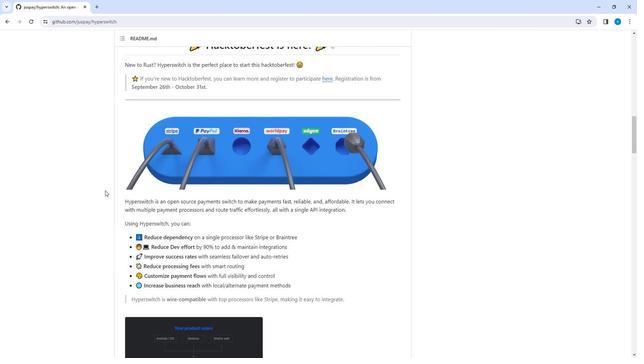 
Action: Mouse scrolled (104, 191) with delta (0, 0)
Screenshot: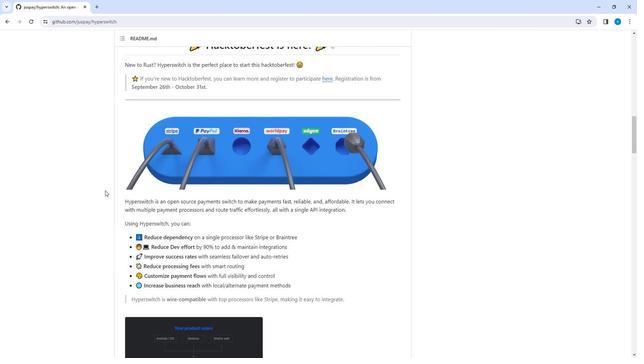 
Action: Mouse scrolled (104, 191) with delta (0, 0)
Screenshot: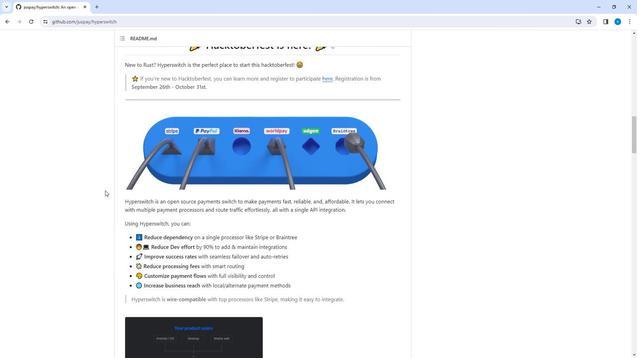 
Action: Mouse scrolled (104, 191) with delta (0, 0)
Screenshot: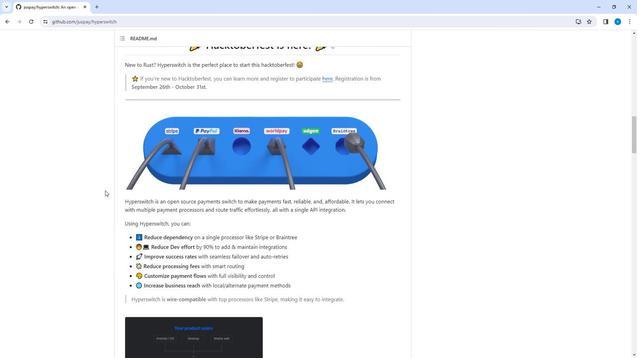 
Action: Mouse scrolled (104, 191) with delta (0, 0)
Screenshot: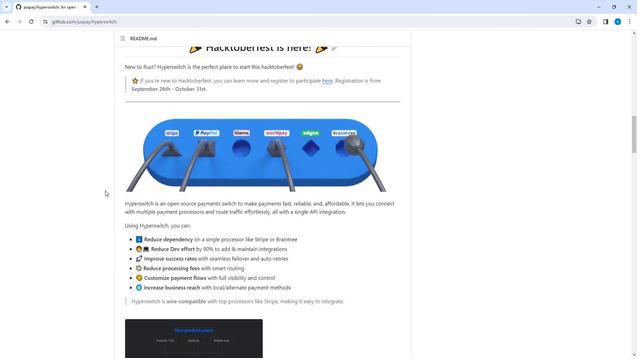 
Action: Mouse scrolled (104, 191) with delta (0, 0)
Screenshot: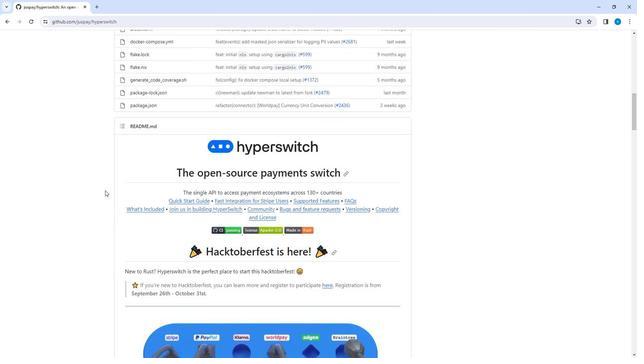 
Action: Mouse scrolled (104, 191) with delta (0, 0)
Screenshot: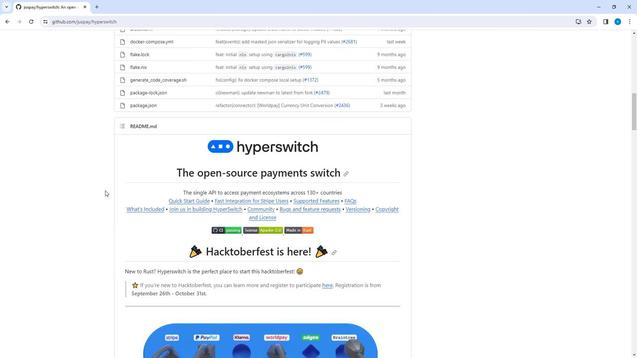 
Action: Mouse scrolled (104, 191) with delta (0, 0)
Screenshot: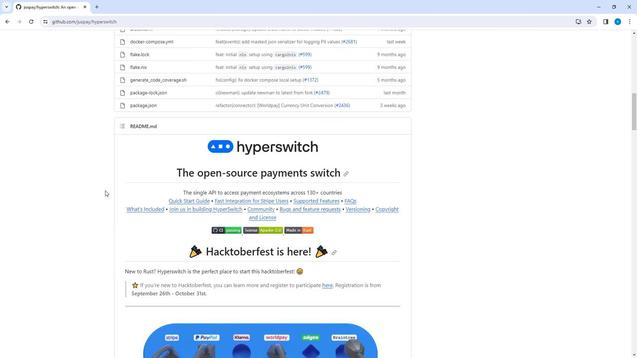 
Action: Mouse scrolled (104, 191) with delta (0, 0)
Screenshot: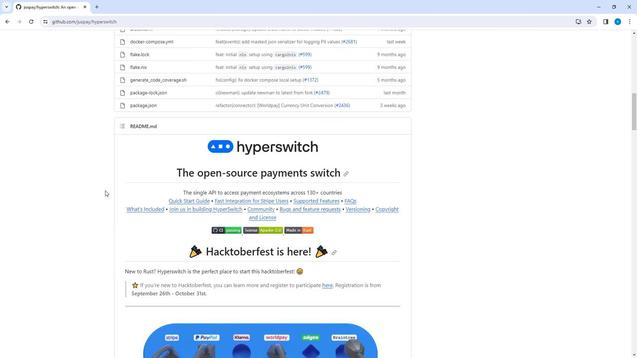 
Action: Mouse scrolled (104, 191) with delta (0, 0)
Screenshot: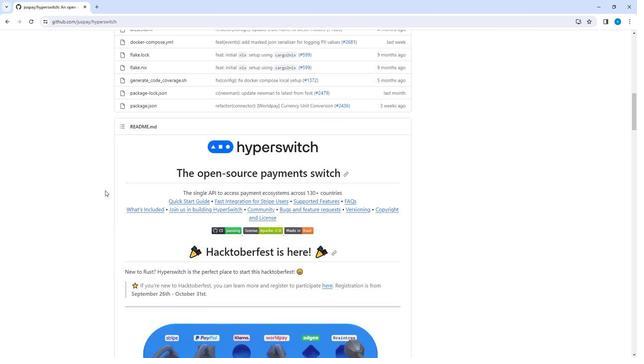 
Action: Mouse scrolled (104, 191) with delta (0, 0)
Screenshot: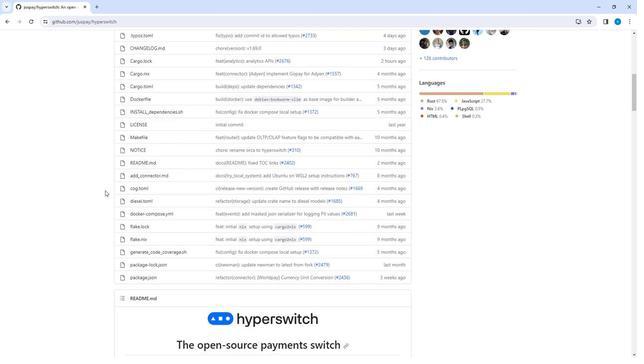 
Action: Mouse scrolled (104, 191) with delta (0, 0)
Screenshot: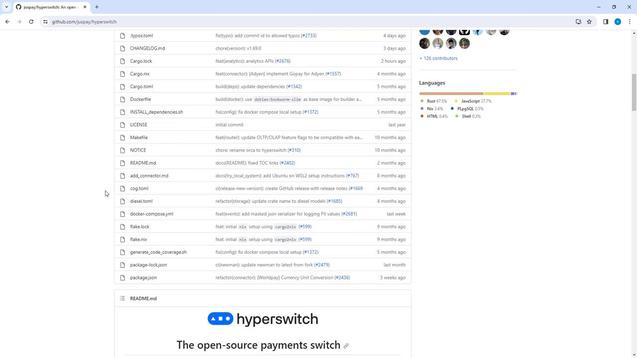 
Action: Mouse scrolled (104, 191) with delta (0, 0)
Screenshot: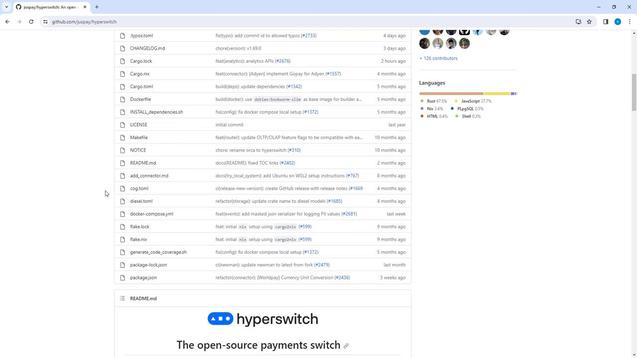 
Action: Mouse scrolled (104, 191) with delta (0, 0)
Screenshot: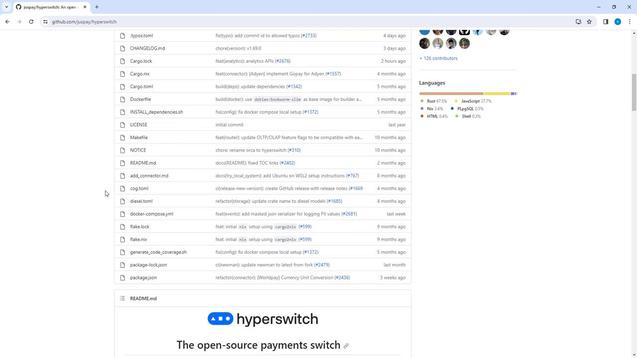
Action: Mouse scrolled (104, 191) with delta (0, 0)
Screenshot: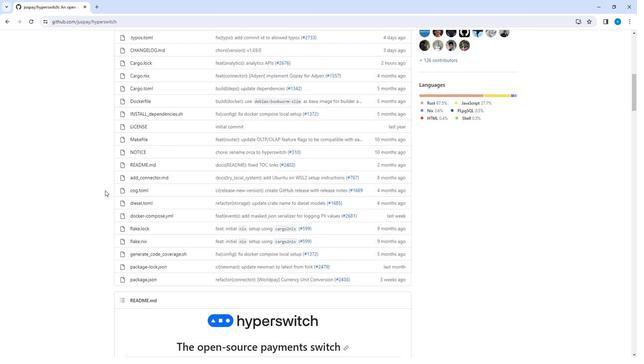 
Action: Mouse scrolled (104, 191) with delta (0, 0)
Screenshot: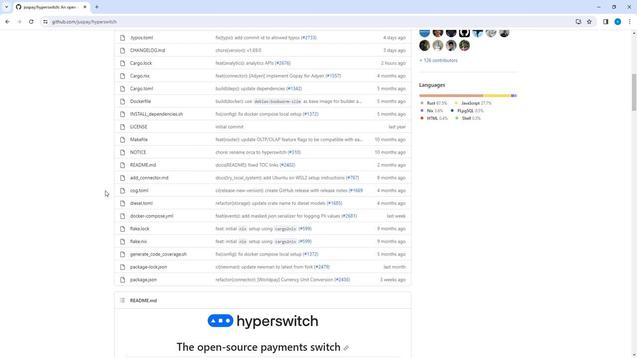 
Action: Mouse scrolled (104, 191) with delta (0, 0)
Screenshot: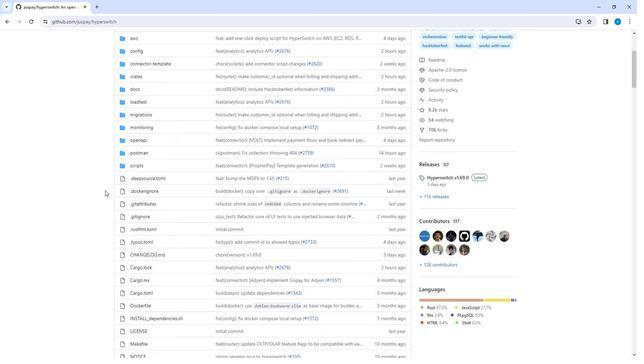 
Action: Mouse scrolled (104, 191) with delta (0, 0)
Screenshot: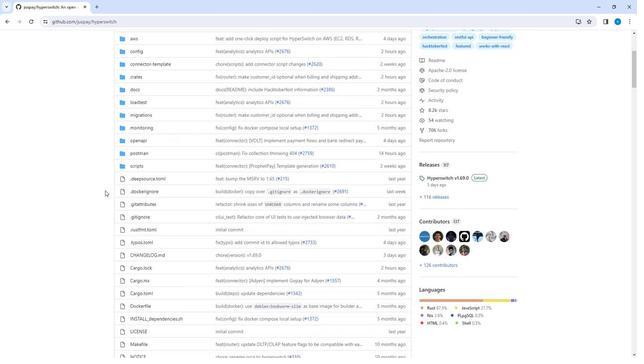 
Action: Mouse scrolled (104, 191) with delta (0, 0)
Screenshot: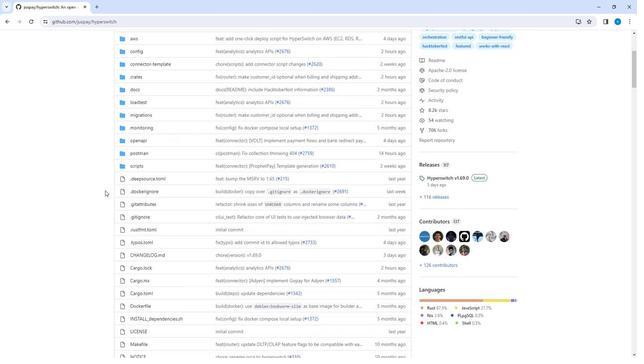 
Action: Mouse scrolled (104, 191) with delta (0, 0)
Screenshot: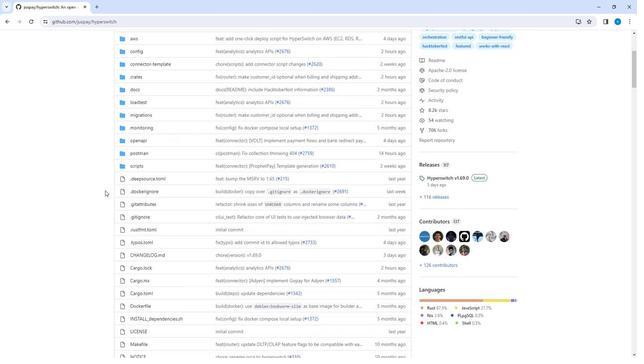 
Action: Mouse scrolled (104, 191) with delta (0, 0)
Screenshot: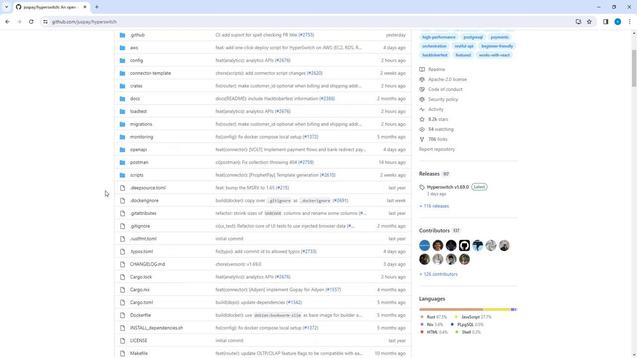 
Action: Mouse scrolled (104, 191) with delta (0, 0)
Screenshot: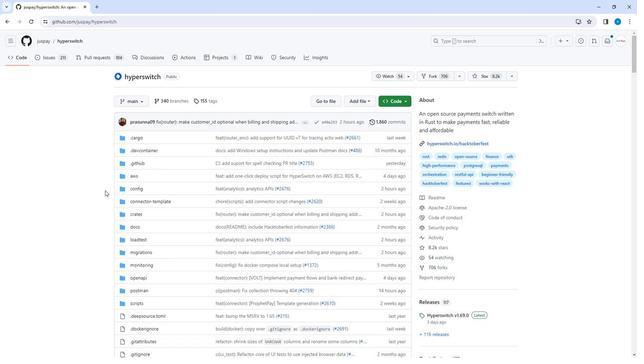 
Action: Mouse scrolled (104, 191) with delta (0, 0)
Screenshot: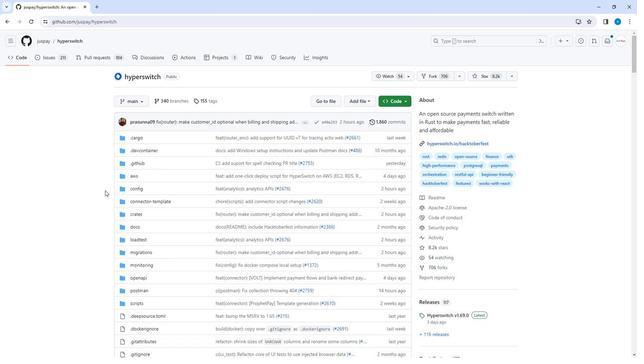 
Action: Mouse scrolled (104, 191) with delta (0, 0)
Screenshot: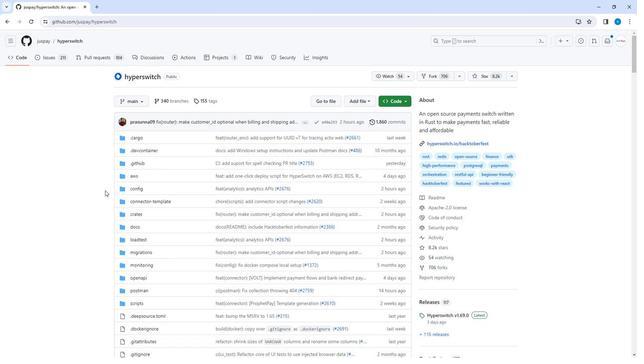 
Action: Mouse scrolled (104, 191) with delta (0, 0)
Screenshot: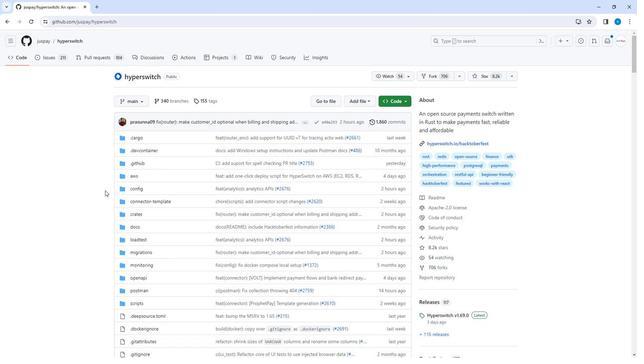
Action: Mouse moved to (8, 23)
Screenshot: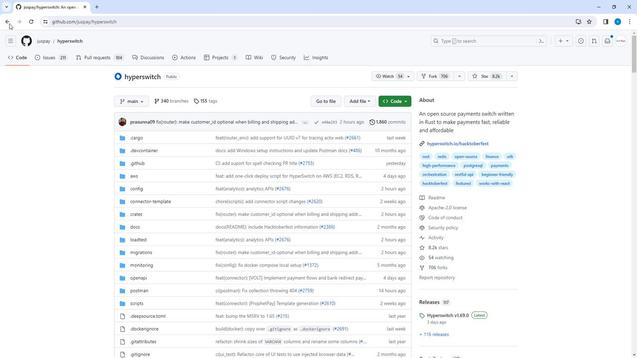 
Action: Mouse pressed left at (8, 23)
Screenshot: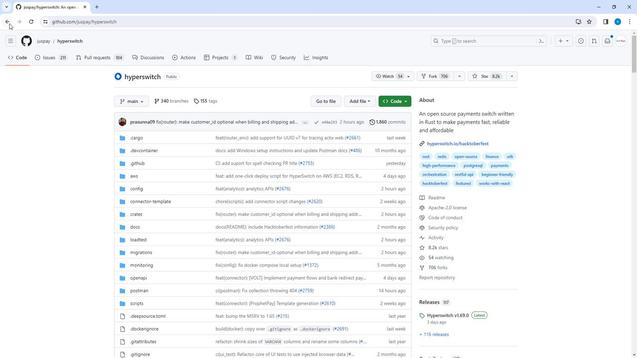 
Action: Mouse moved to (59, 202)
Screenshot: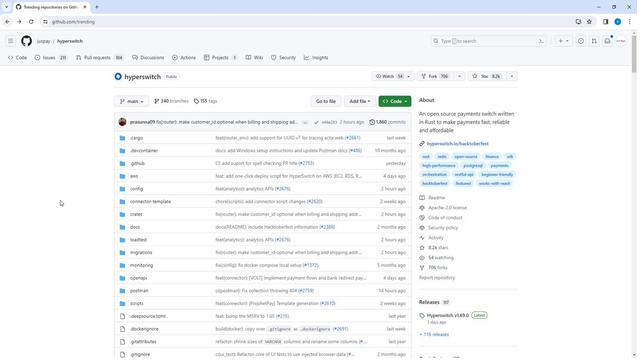 
Action: Mouse scrolled (59, 201) with delta (0, 0)
Screenshot: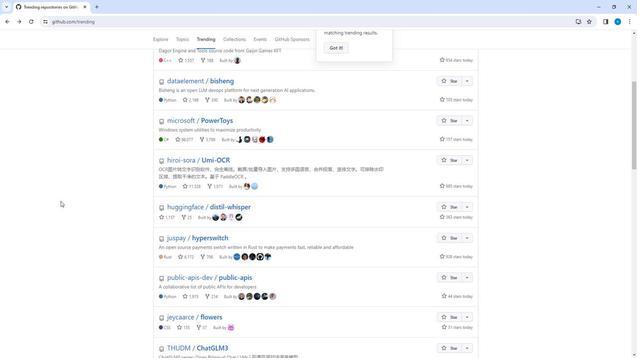 
Action: Mouse scrolled (59, 201) with delta (0, 0)
Screenshot: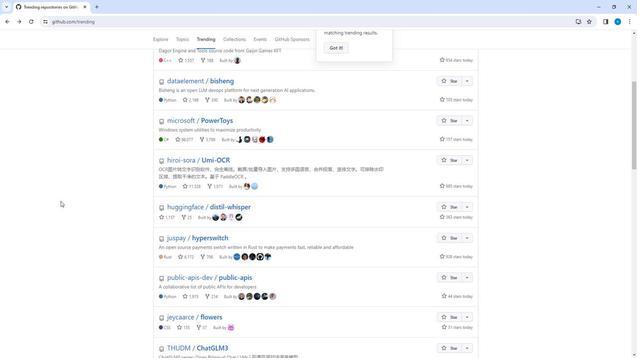 
Action: Mouse scrolled (59, 201) with delta (0, 0)
Screenshot: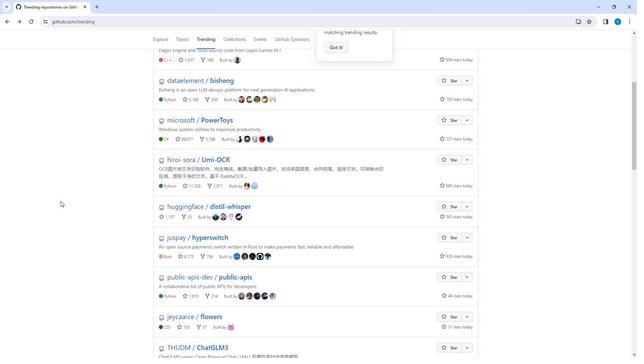 
Action: Mouse scrolled (59, 201) with delta (0, 0)
Screenshot: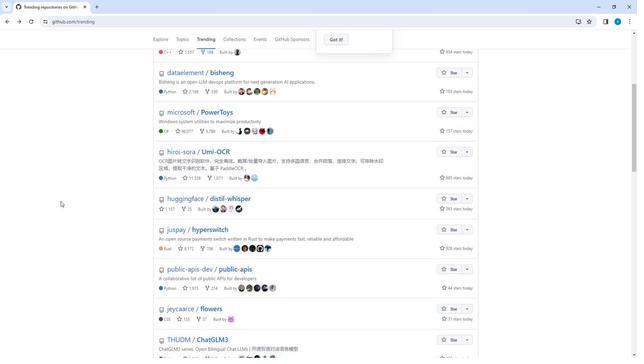 
Action: Mouse moved to (174, 212)
Screenshot: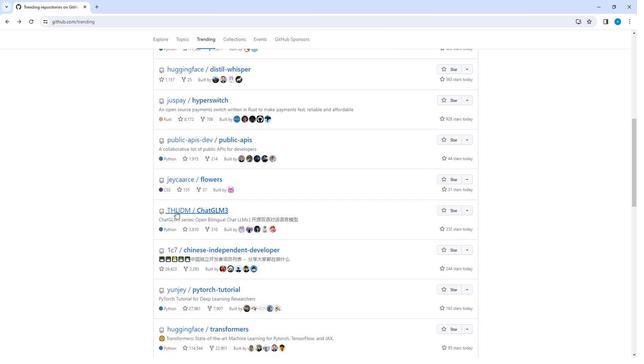 
Action: Mouse pressed left at (174, 212)
Screenshot: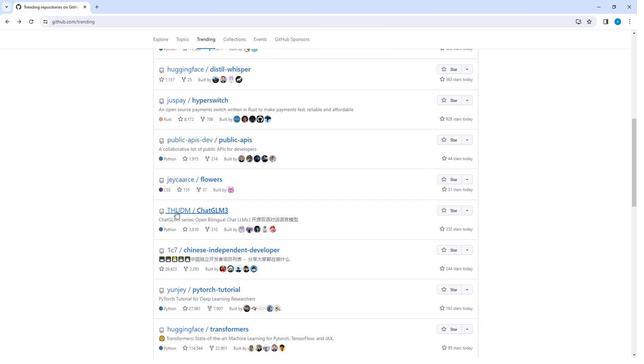 
Action: Mouse moved to (100, 186)
Screenshot: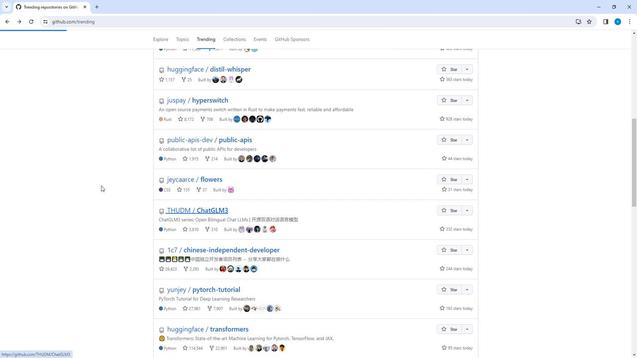 
Action: Mouse scrolled (100, 186) with delta (0, 0)
Screenshot: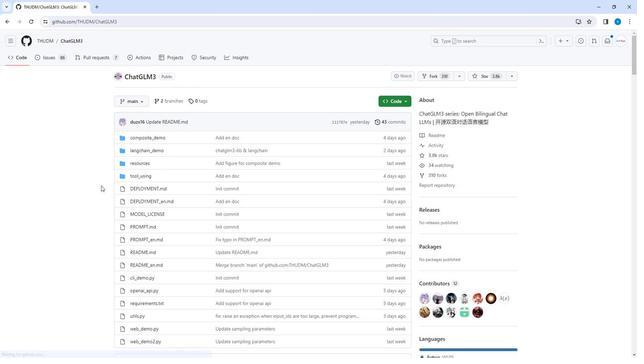 
Action: Mouse scrolled (100, 186) with delta (0, 0)
Screenshot: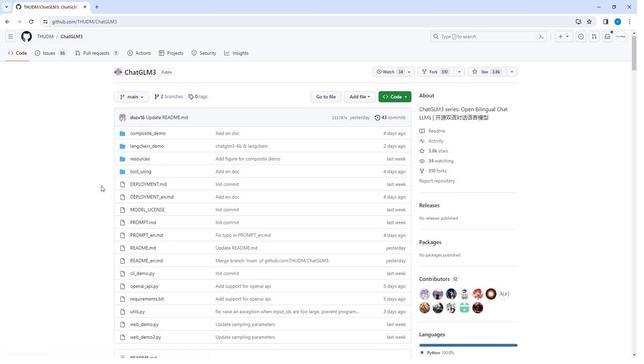 
Action: Mouse scrolled (100, 186) with delta (0, 0)
Screenshot: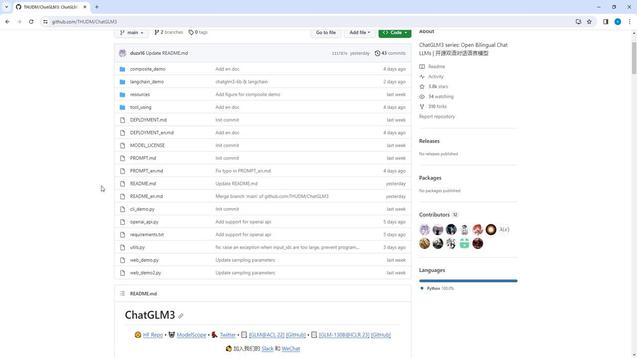 
Action: Mouse scrolled (100, 186) with delta (0, 0)
Screenshot: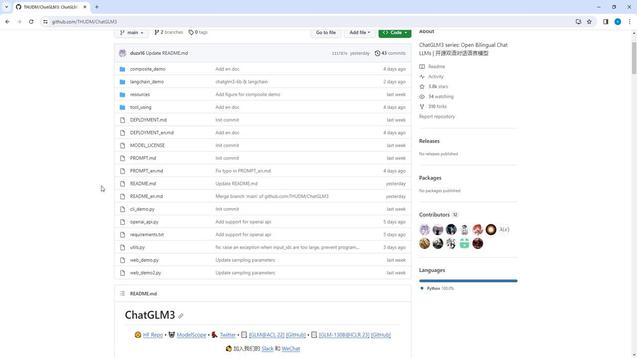 
Action: Mouse scrolled (100, 186) with delta (0, 0)
Screenshot: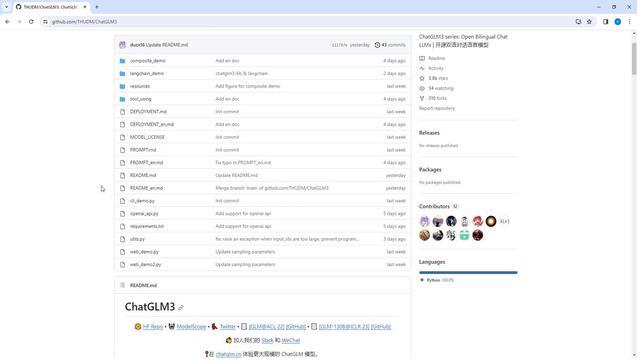 
Action: Mouse scrolled (100, 186) with delta (0, 0)
Screenshot: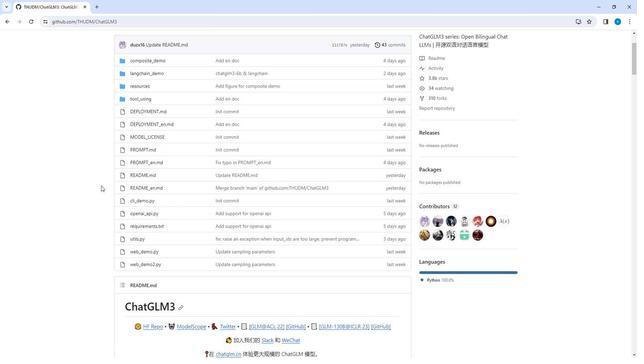 
Action: Mouse scrolled (100, 186) with delta (0, 0)
Screenshot: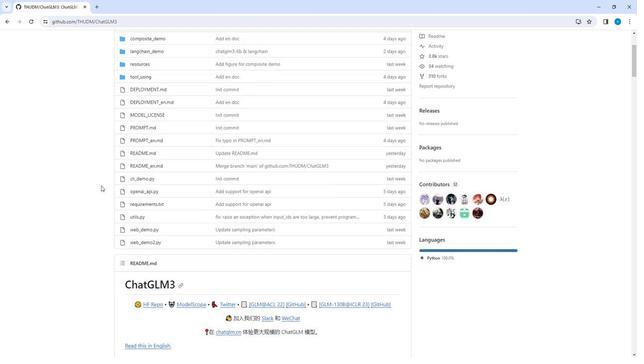 
Action: Mouse scrolled (100, 186) with delta (0, 0)
Screenshot: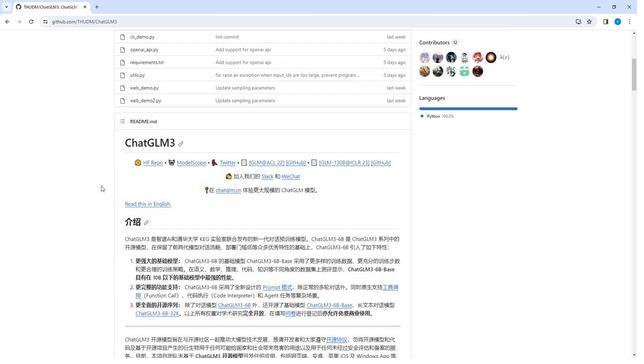 
Action: Mouse scrolled (100, 186) with delta (0, 0)
Screenshot: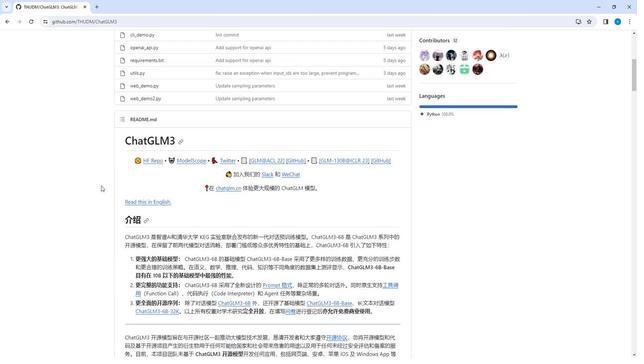 
Action: Mouse scrolled (100, 186) with delta (0, 0)
Screenshot: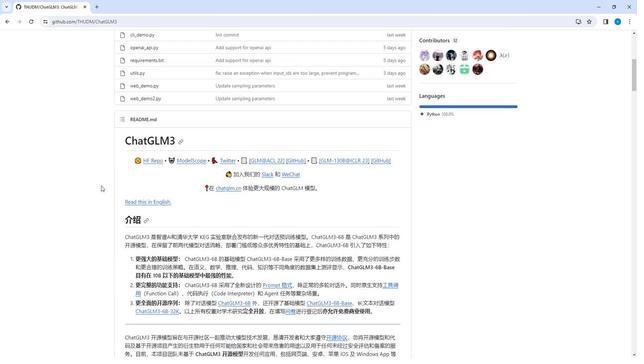
Action: Mouse scrolled (100, 186) with delta (0, 0)
Screenshot: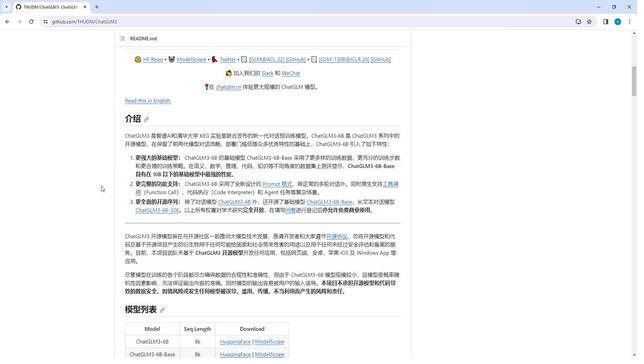 
Action: Mouse scrolled (100, 186) with delta (0, 0)
Screenshot: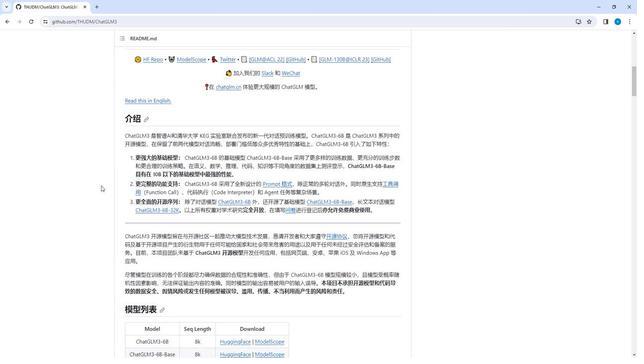 
Action: Mouse scrolled (100, 186) with delta (0, 0)
Screenshot: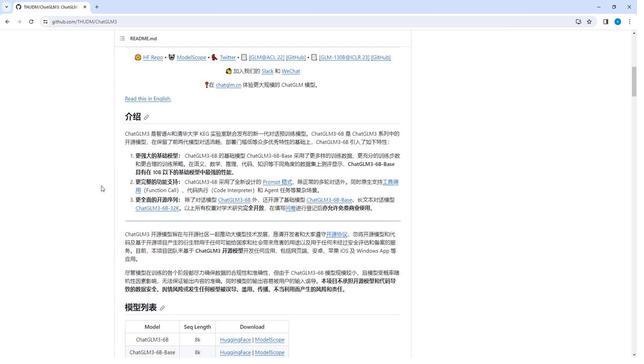 
Action: Mouse scrolled (100, 186) with delta (0, 0)
Screenshot: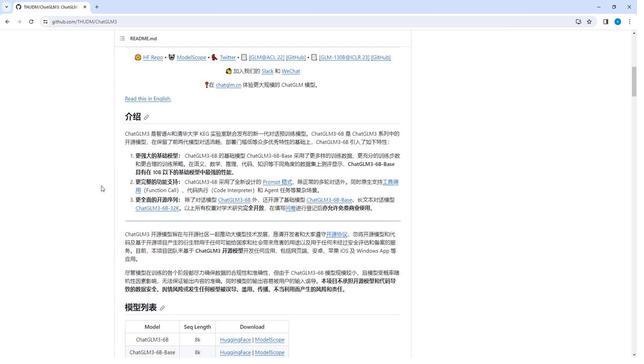 
Action: Mouse scrolled (100, 186) with delta (0, 0)
Screenshot: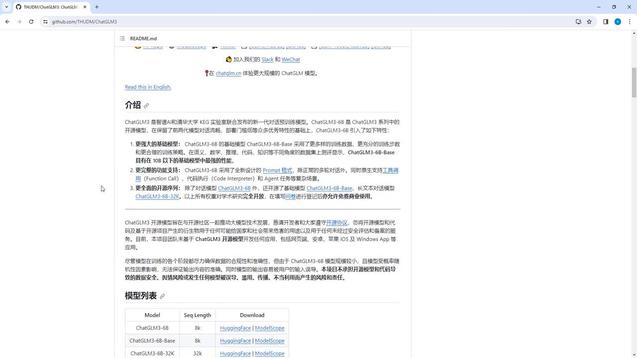
Action: Mouse scrolled (100, 186) with delta (0, 0)
Screenshot: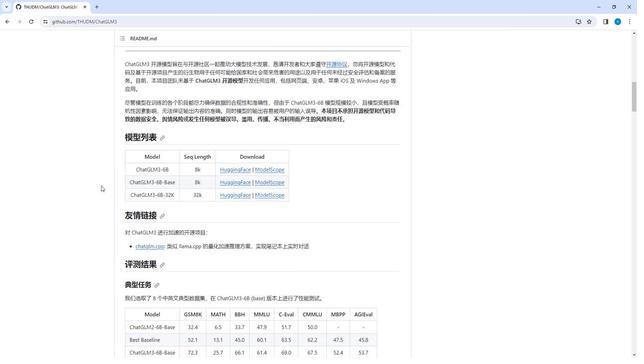 
Action: Mouse scrolled (100, 186) with delta (0, 0)
Screenshot: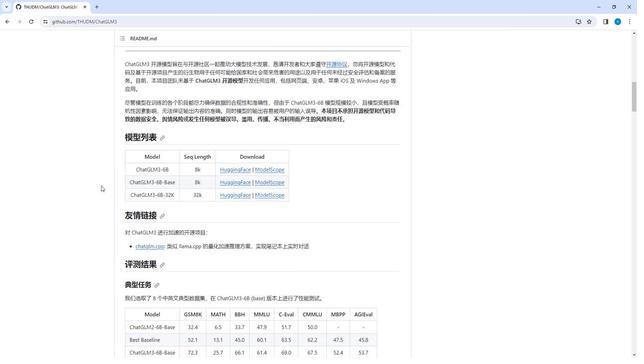
Action: Mouse scrolled (100, 186) with delta (0, 0)
Screenshot: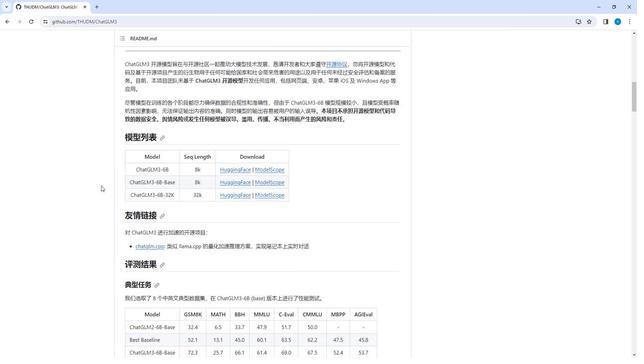
Action: Mouse scrolled (100, 186) with delta (0, 0)
Screenshot: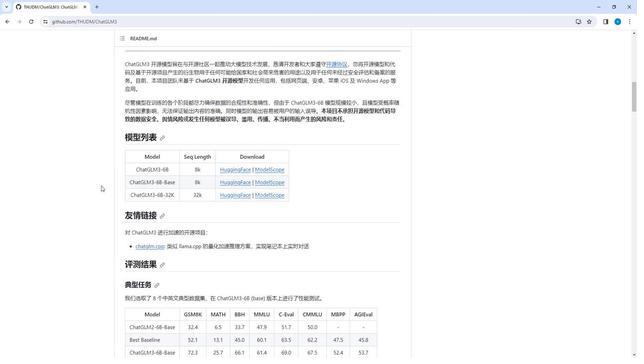 
Action: Mouse scrolled (100, 186) with delta (0, 0)
Screenshot: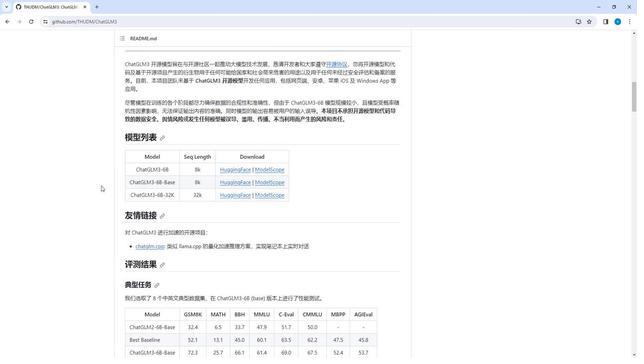 
Action: Mouse scrolled (100, 186) with delta (0, 0)
Screenshot: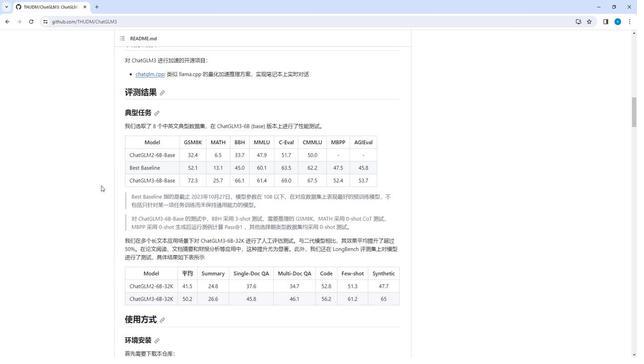 
Action: Mouse scrolled (100, 186) with delta (0, 0)
Screenshot: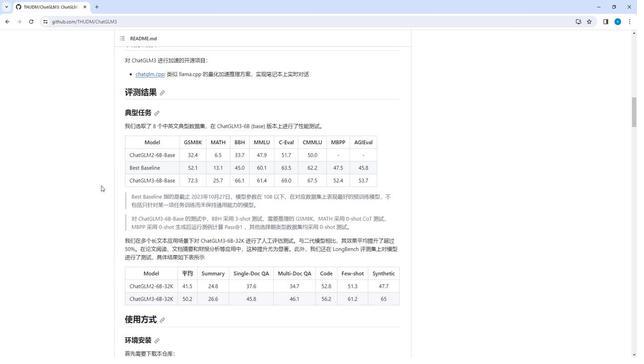 
Action: Mouse scrolled (100, 186) with delta (0, 0)
Screenshot: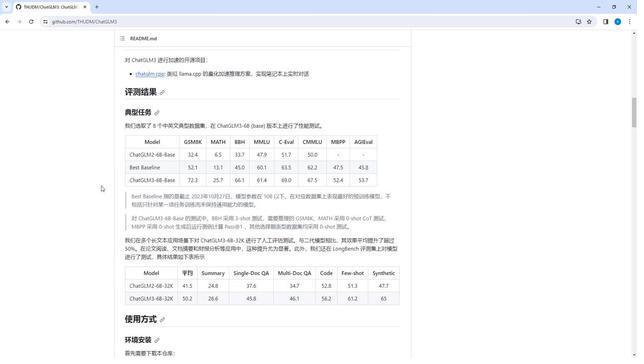 
Action: Mouse scrolled (100, 186) with delta (0, 0)
Screenshot: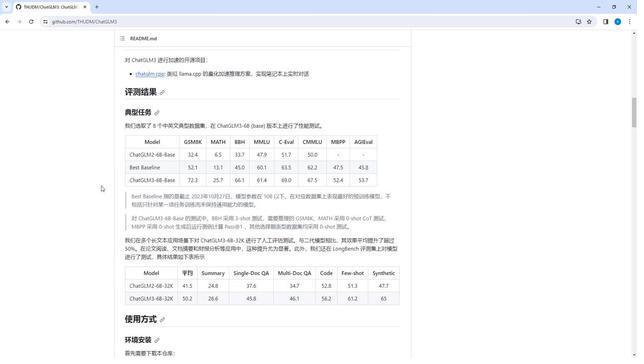 
Action: Mouse scrolled (100, 186) with delta (0, 0)
Screenshot: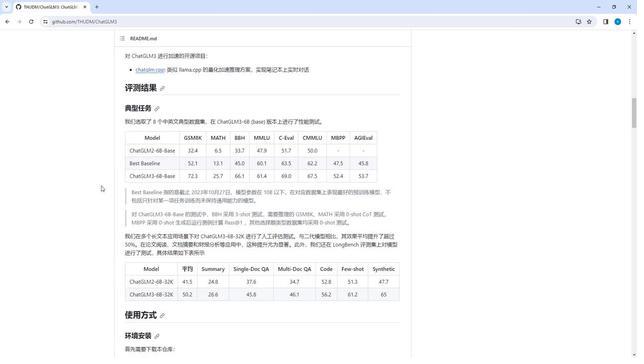 
Action: Mouse scrolled (100, 186) with delta (0, 0)
Screenshot: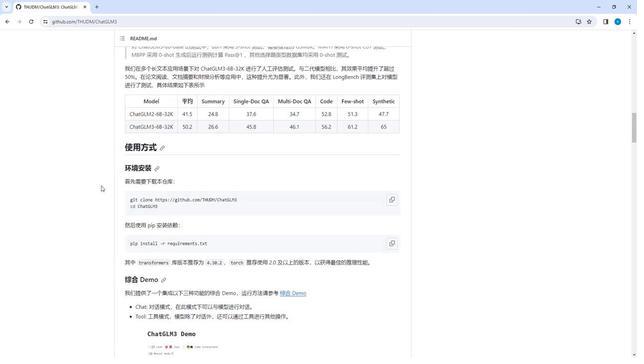
Action: Mouse scrolled (100, 186) with delta (0, 0)
Screenshot: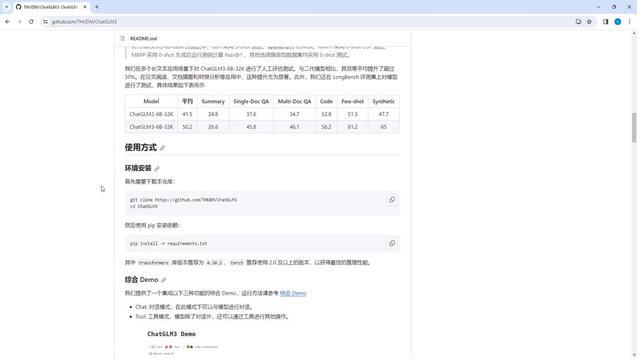 
Action: Mouse scrolled (100, 186) with delta (0, 0)
Screenshot: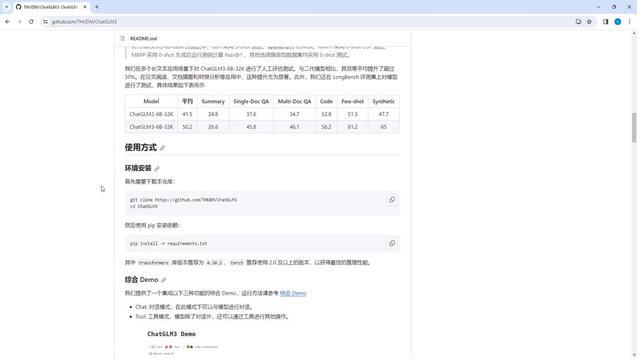 
Action: Mouse scrolled (100, 186) with delta (0, 0)
Screenshot: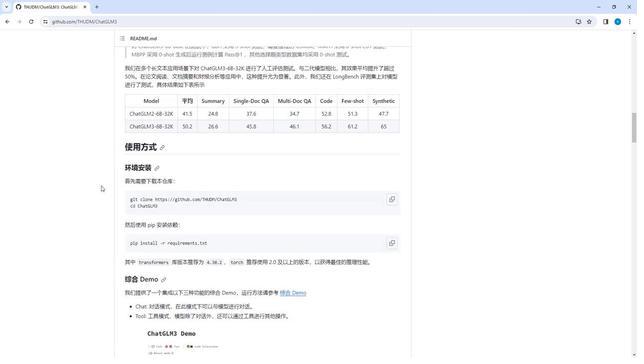 
Action: Mouse scrolled (100, 186) with delta (0, 0)
Screenshot: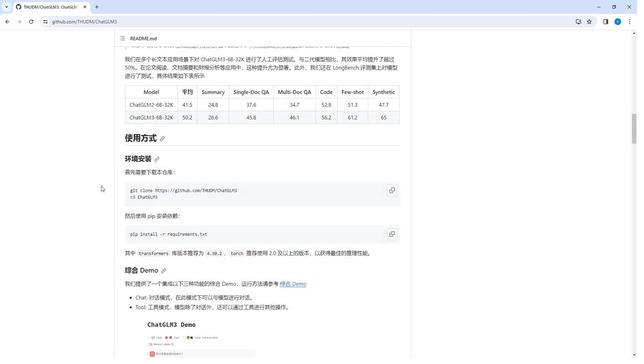 
Action: Mouse scrolled (100, 186) with delta (0, 0)
Screenshot: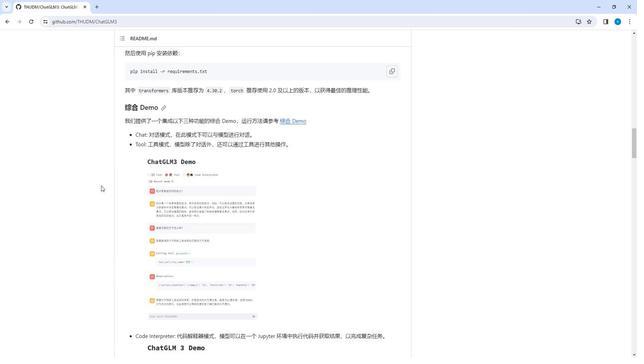 
Action: Mouse scrolled (100, 186) with delta (0, 0)
Screenshot: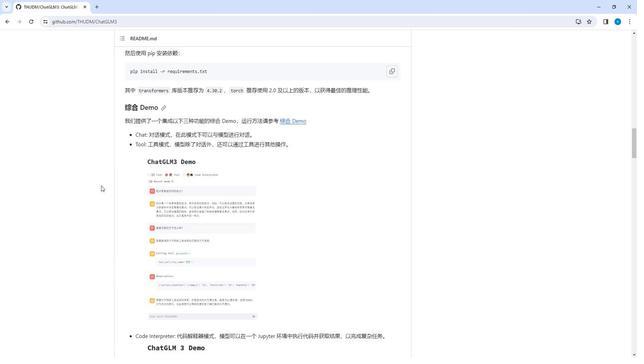 
Action: Mouse scrolled (100, 186) with delta (0, 0)
Screenshot: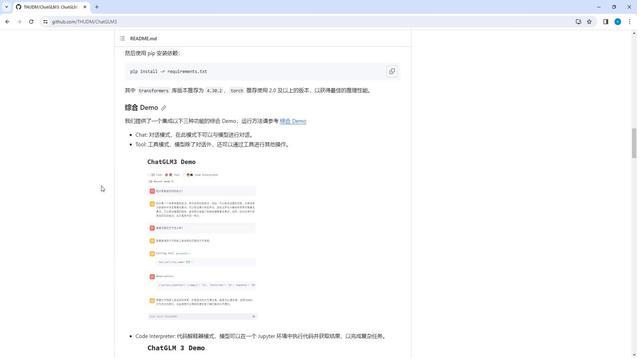 
Action: Mouse scrolled (100, 186) with delta (0, 0)
Screenshot: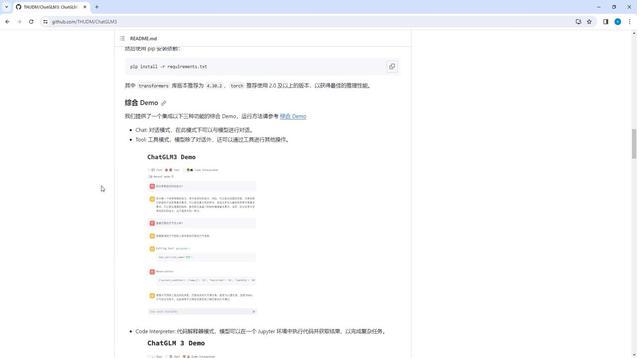 
Action: Mouse scrolled (100, 186) with delta (0, 0)
Screenshot: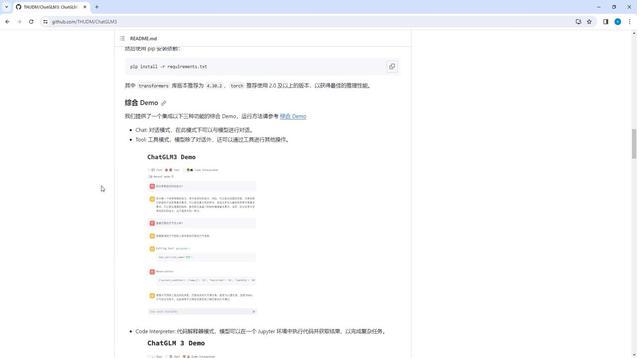 
Action: Mouse scrolled (100, 186) with delta (0, 0)
Screenshot: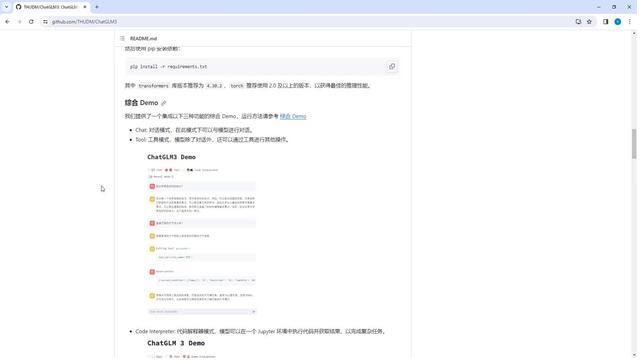 
Action: Mouse scrolled (100, 186) with delta (0, 0)
Screenshot: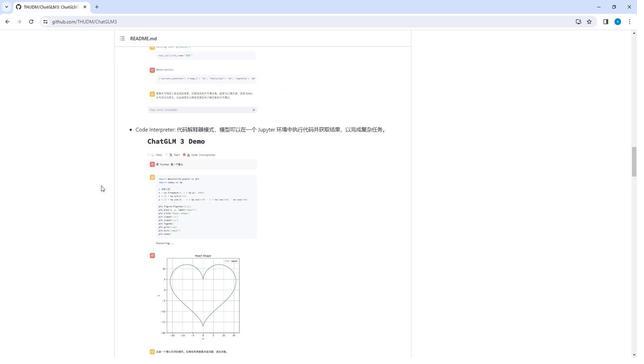 
Action: Mouse scrolled (100, 186) with delta (0, 0)
Screenshot: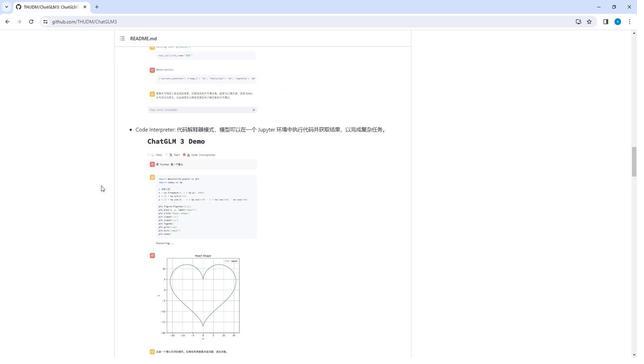 
Action: Mouse scrolled (100, 186) with delta (0, 0)
Screenshot: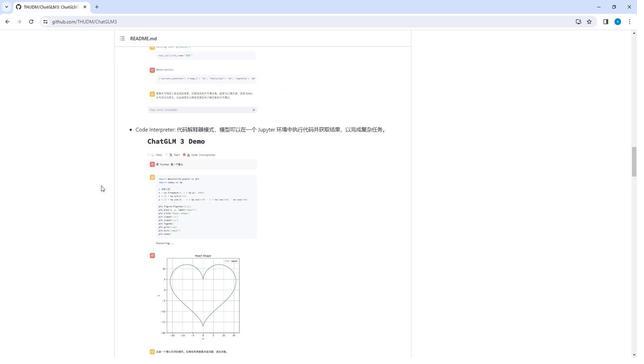 
Action: Mouse scrolled (100, 186) with delta (0, 0)
Screenshot: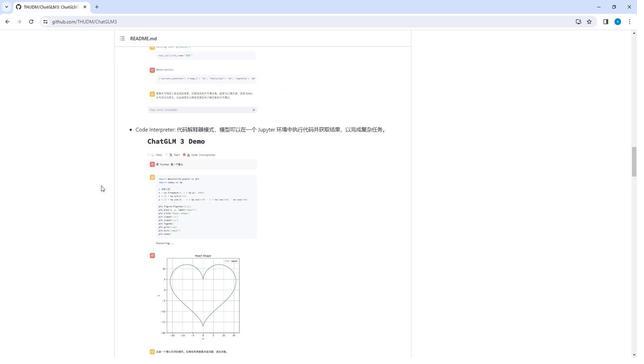 
Action: Mouse scrolled (100, 186) with delta (0, 0)
Screenshot: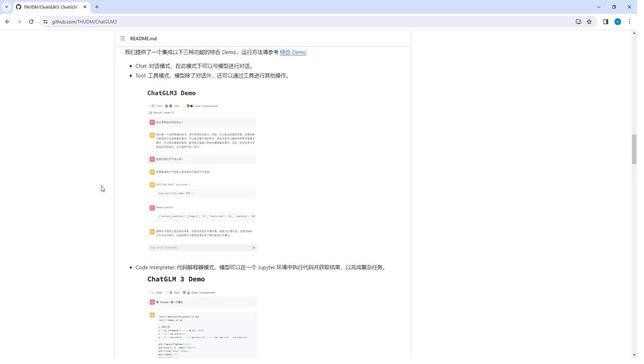 
Action: Mouse scrolled (100, 186) with delta (0, 0)
Screenshot: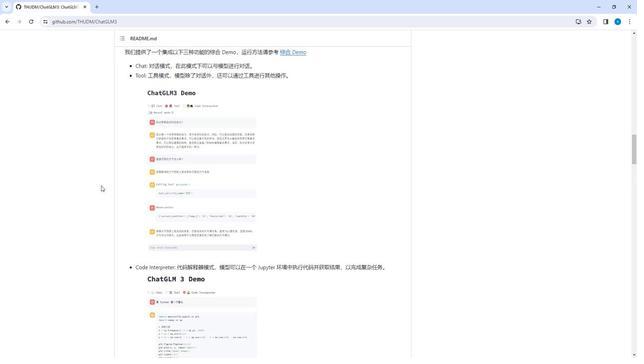 
Action: Mouse scrolled (100, 186) with delta (0, 0)
Screenshot: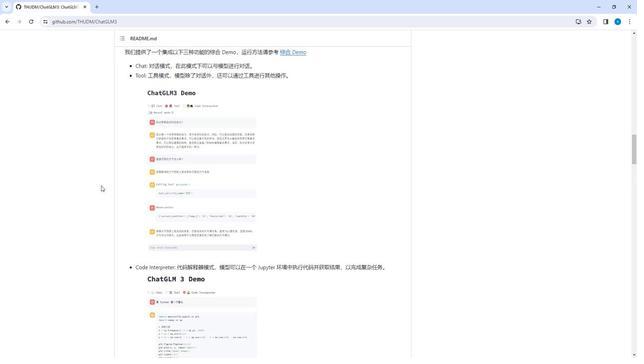 
Action: Mouse scrolled (100, 186) with delta (0, 0)
Screenshot: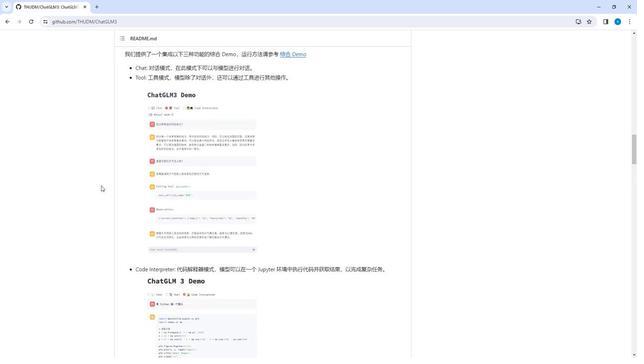
Action: Mouse scrolled (100, 186) with delta (0, 0)
Screenshot: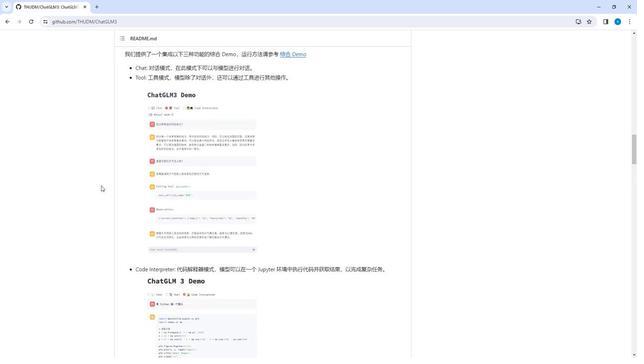
Action: Mouse scrolled (100, 186) with delta (0, 0)
Screenshot: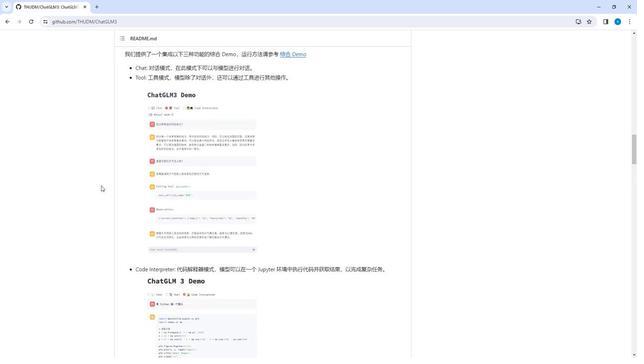 
Action: Mouse scrolled (100, 186) with delta (0, 0)
Screenshot: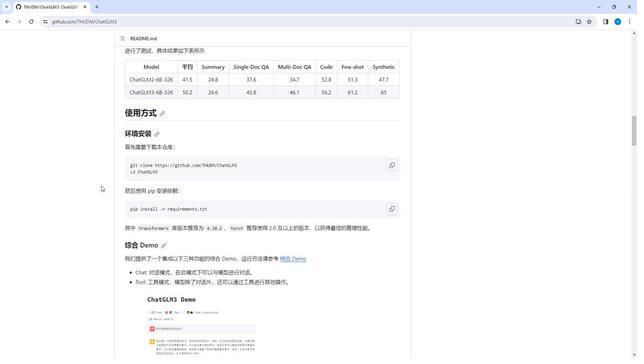 
Action: Mouse scrolled (100, 186) with delta (0, 0)
Screenshot: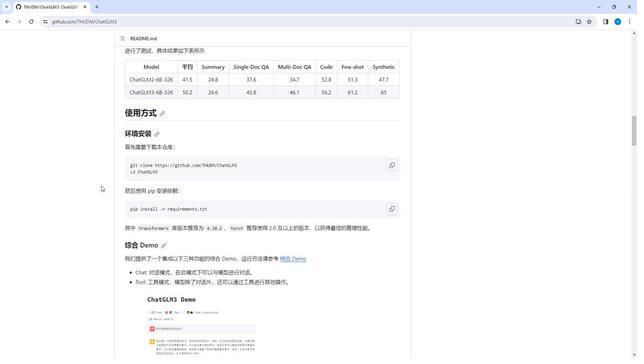 
Action: Mouse scrolled (100, 186) with delta (0, 0)
Screenshot: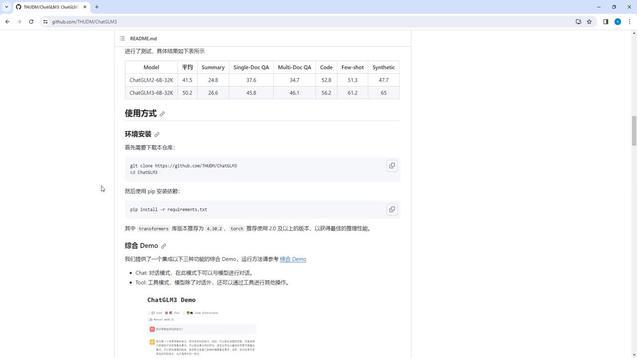 
Action: Mouse scrolled (100, 186) with delta (0, 0)
Screenshot: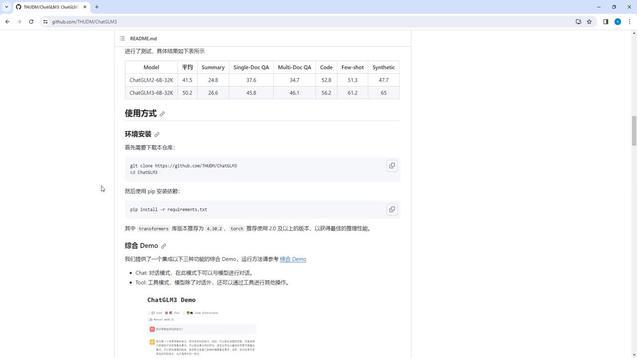 
Action: Mouse scrolled (100, 186) with delta (0, 0)
Screenshot: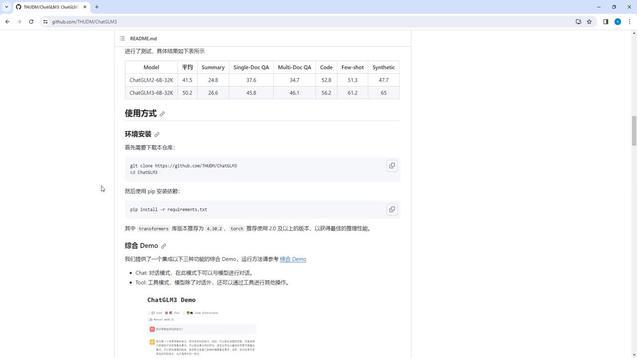 
Action: Mouse scrolled (100, 186) with delta (0, 0)
Screenshot: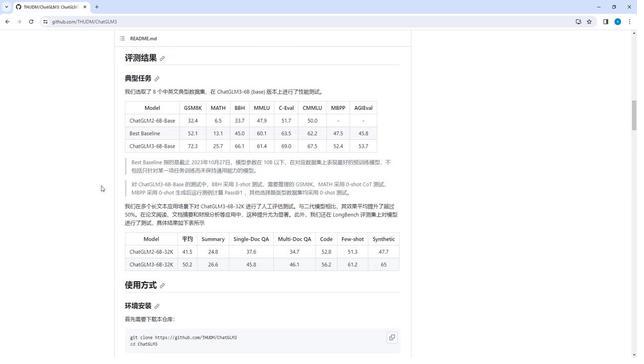 
Action: Mouse scrolled (100, 186) with delta (0, 0)
Screenshot: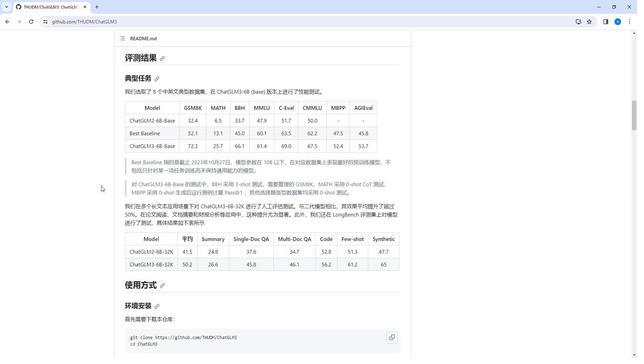 
Action: Mouse scrolled (100, 186) with delta (0, 0)
Screenshot: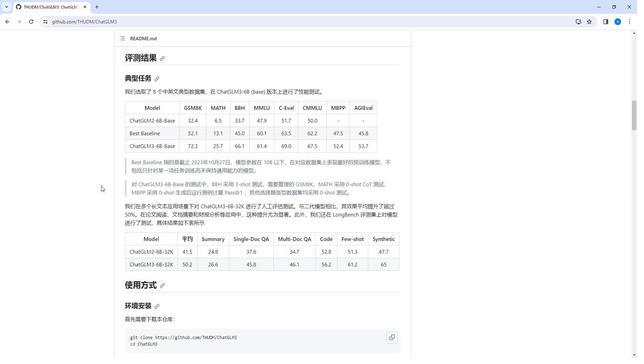 
Action: Mouse scrolled (100, 186) with delta (0, 0)
Screenshot: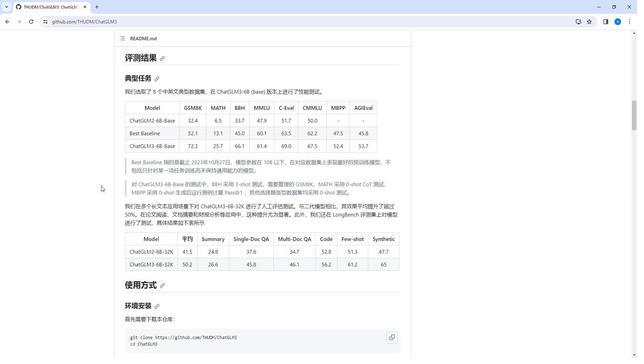 
Action: Mouse scrolled (100, 186) with delta (0, 0)
Screenshot: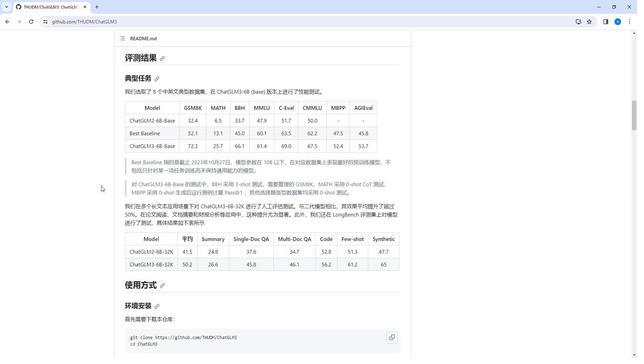 
Action: Mouse scrolled (100, 186) with delta (0, 0)
Screenshot: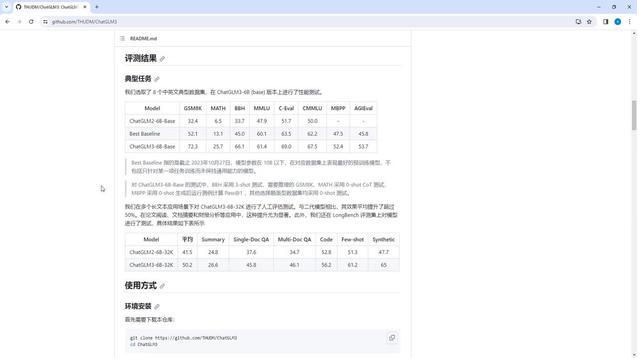 
Action: Mouse scrolled (100, 186) with delta (0, 0)
Screenshot: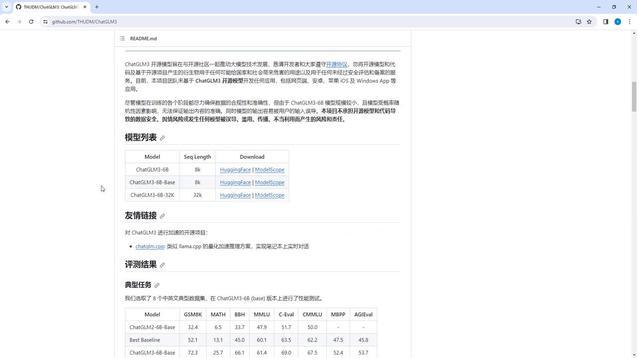 
Action: Mouse scrolled (100, 186) with delta (0, 0)
Screenshot: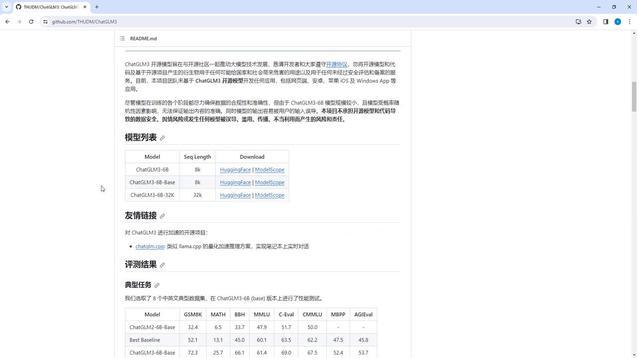 
Action: Mouse scrolled (100, 186) with delta (0, 0)
Screenshot: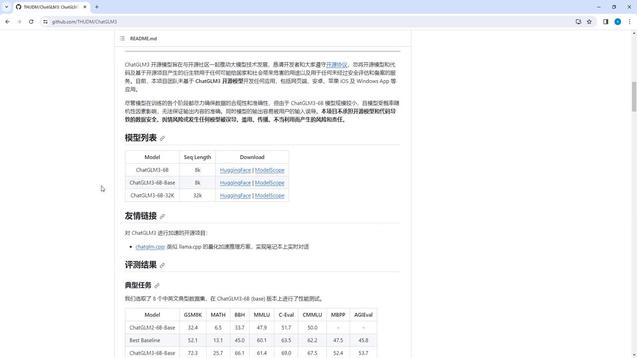 
Action: Mouse scrolled (100, 186) with delta (0, 0)
Screenshot: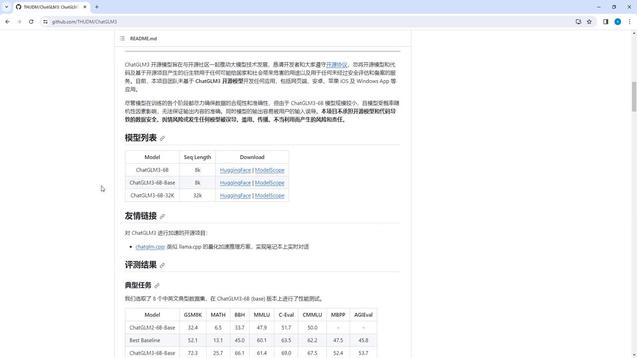 
Action: Mouse scrolled (100, 186) with delta (0, 0)
Screenshot: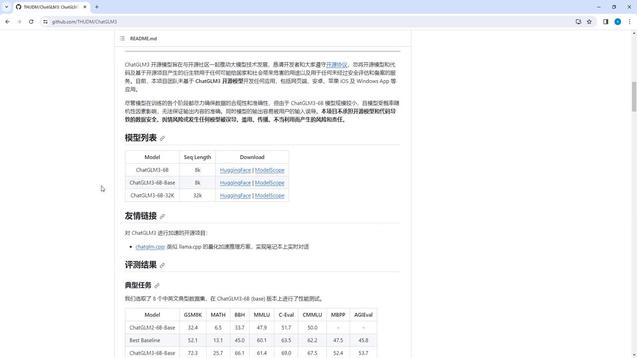 
Action: Mouse scrolled (100, 186) with delta (0, 0)
Screenshot: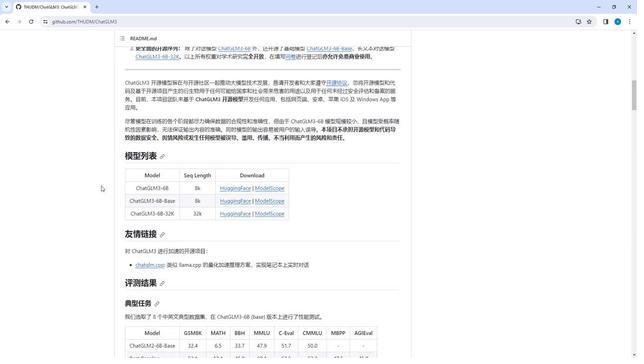 
Action: Mouse scrolled (100, 186) with delta (0, 0)
Screenshot: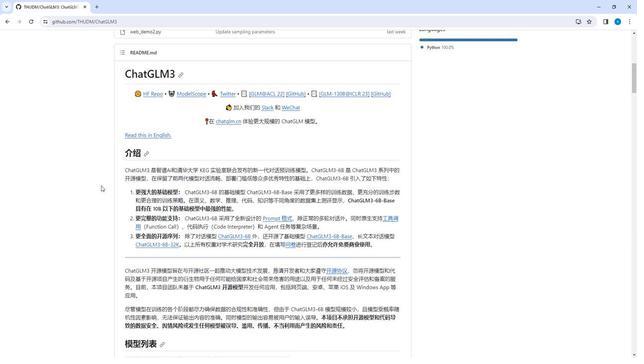 
Action: Mouse scrolled (100, 186) with delta (0, 0)
Screenshot: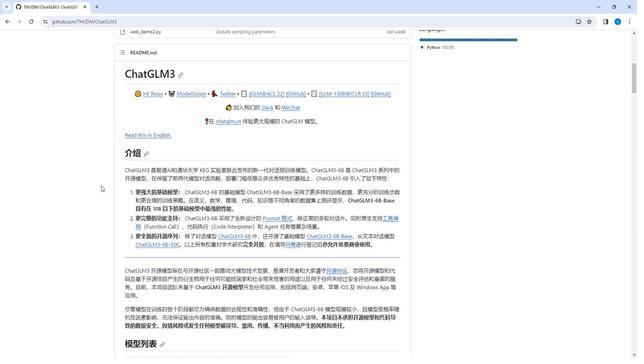 
Action: Mouse scrolled (100, 186) with delta (0, 0)
Screenshot: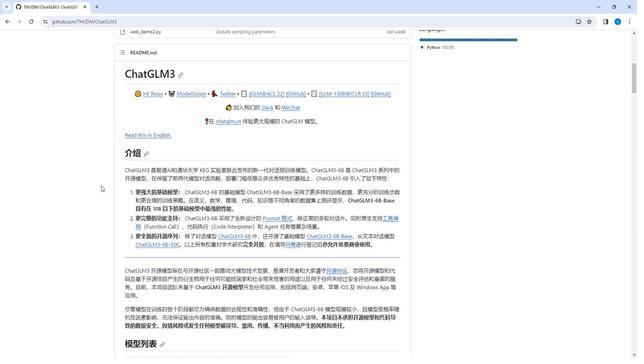 
Action: Mouse scrolled (100, 186) with delta (0, 0)
Screenshot: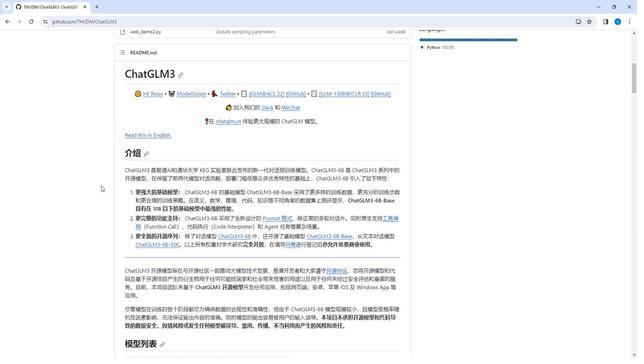 
Action: Mouse scrolled (100, 186) with delta (0, 0)
Screenshot: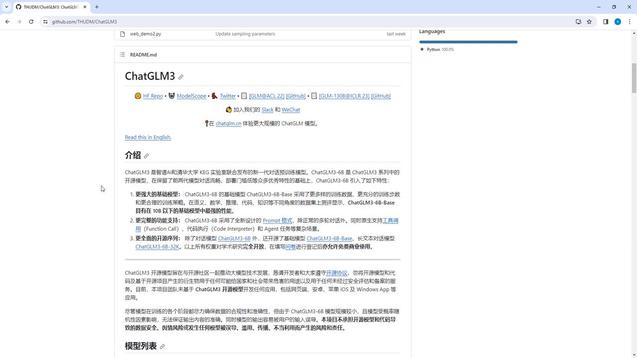 
Action: Mouse scrolled (100, 186) with delta (0, 0)
Screenshot: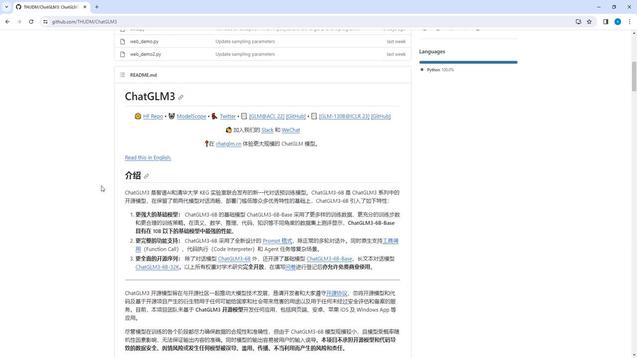 
Action: Mouse scrolled (100, 186) with delta (0, 0)
Screenshot: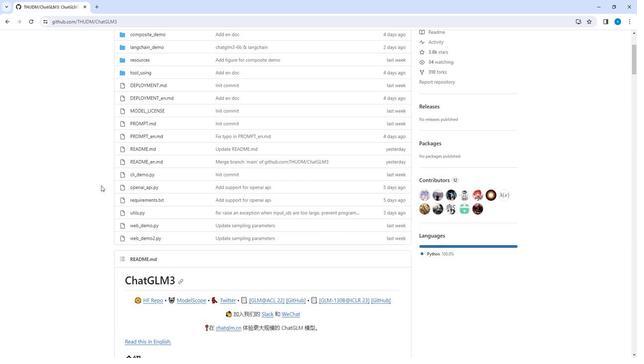
Action: Mouse scrolled (100, 186) with delta (0, 0)
Screenshot: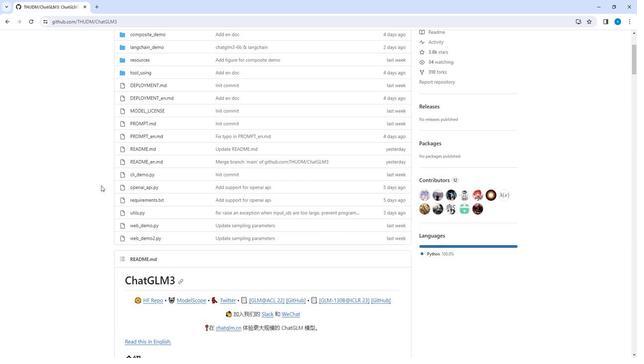 
Action: Mouse scrolled (100, 186) with delta (0, 0)
Screenshot: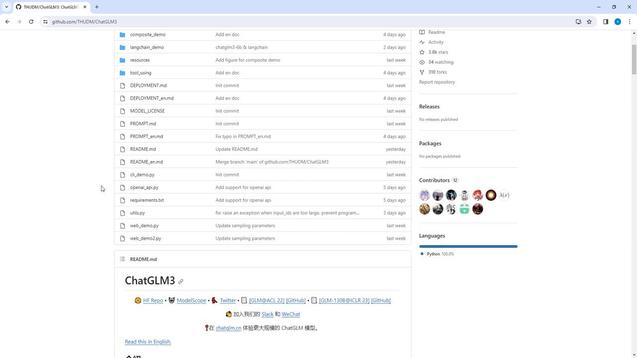 
Action: Mouse scrolled (100, 186) with delta (0, 0)
Screenshot: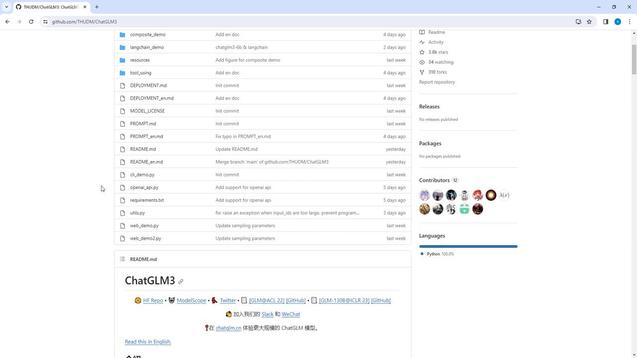 
Action: Mouse scrolled (100, 186) with delta (0, 0)
Screenshot: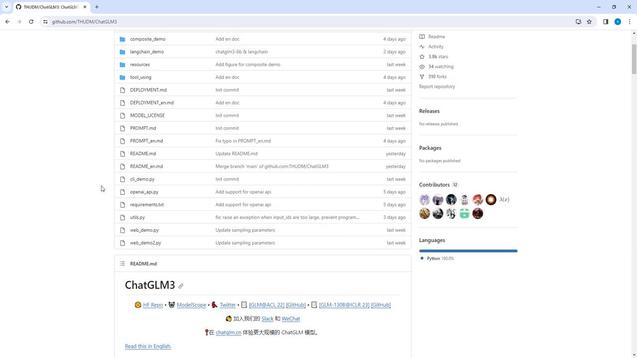 
Action: Mouse scrolled (100, 186) with delta (0, 0)
Screenshot: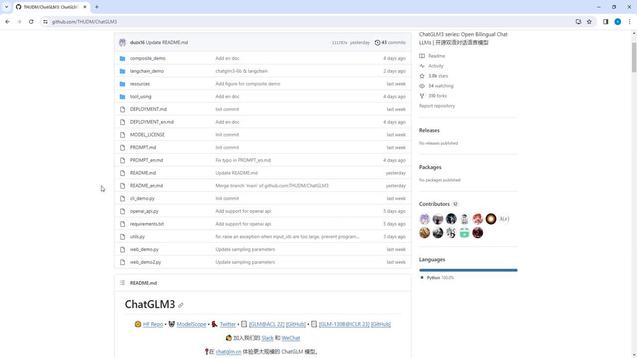 
Action: Mouse scrolled (100, 186) with delta (0, 0)
Screenshot: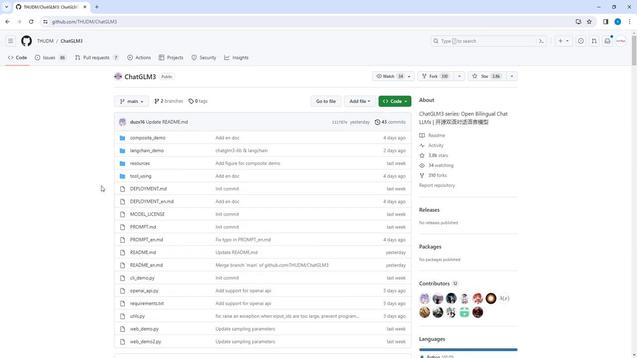 
Action: Mouse scrolled (100, 186) with delta (0, 0)
Screenshot: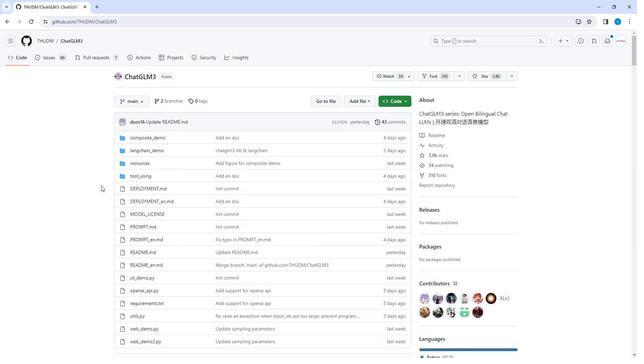 
Action: Mouse scrolled (100, 186) with delta (0, 0)
Screenshot: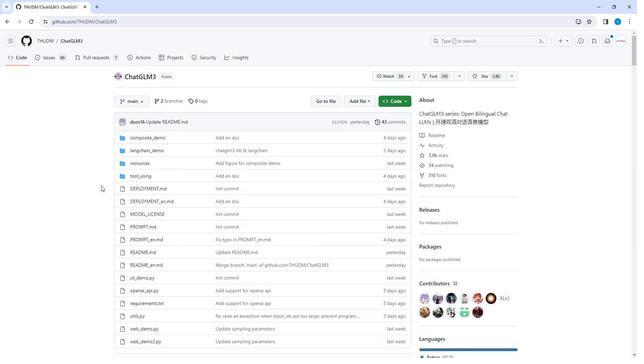 
Action: Mouse scrolled (100, 186) with delta (0, 0)
Screenshot: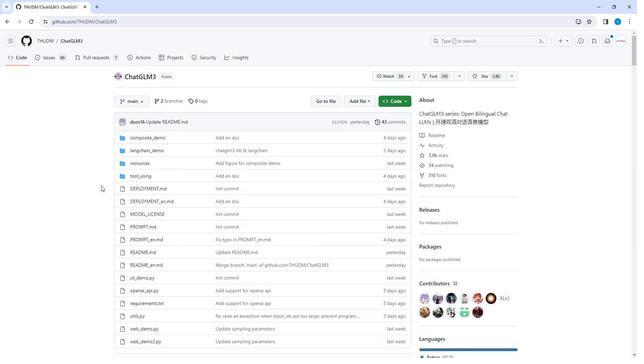 
Action: Mouse scrolled (100, 186) with delta (0, 0)
Screenshot: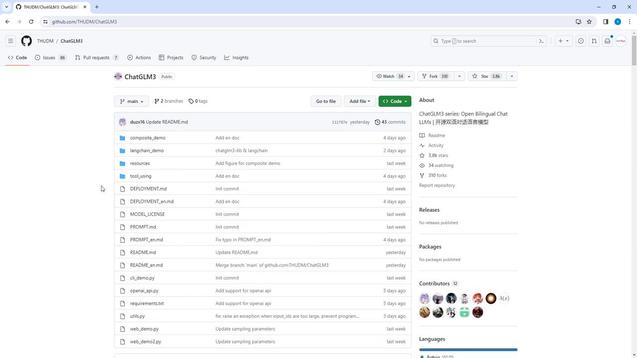 
Action: Mouse moved to (7, 22)
Screenshot: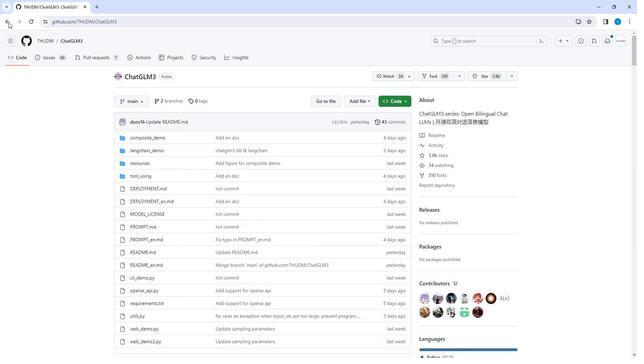 
Action: Mouse pressed left at (7, 22)
Screenshot: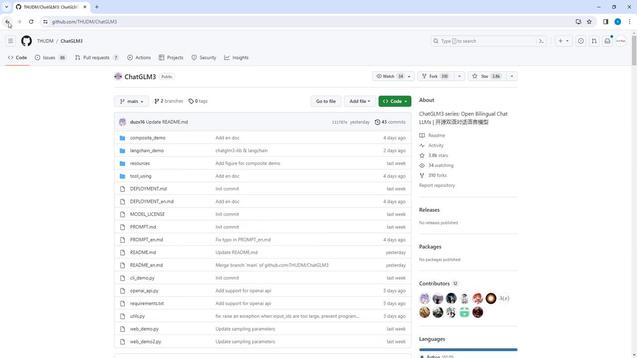 
Action: Mouse moved to (83, 224)
Screenshot: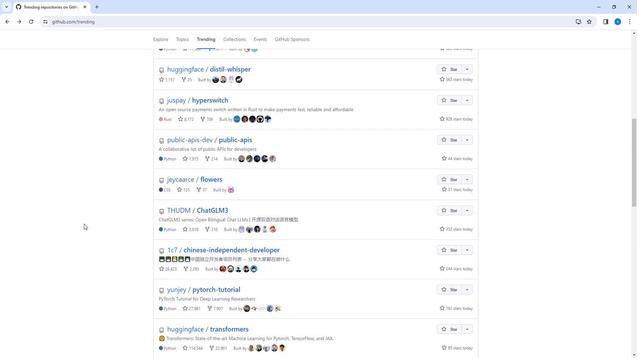 
Action: Mouse scrolled (83, 224) with delta (0, 0)
